 Task: Look for space in Gaomi, China from 1st August, 2023 to 5th August, 2023 for 3 adults, 1 child in price range Rs.13000 to Rs.20000. Place can be entire place with 2 bedrooms having 3 beds and 2 bathrooms. Property type can be flatguest house, hotel. Booking option can be shelf check-in. Required host language is Chinese (Simplified).
Action: Mouse moved to (390, 116)
Screenshot: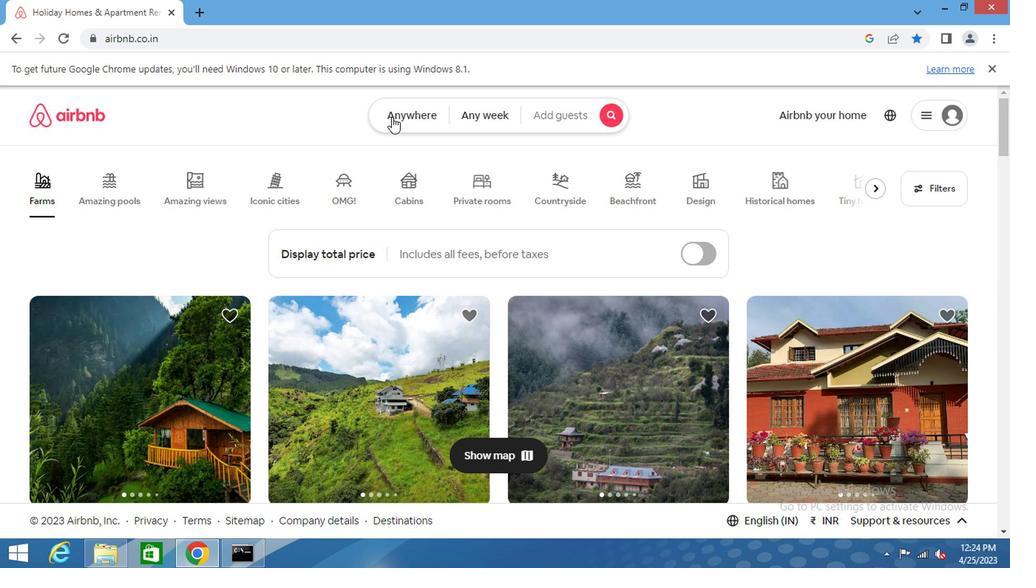 
Action: Mouse pressed left at (390, 116)
Screenshot: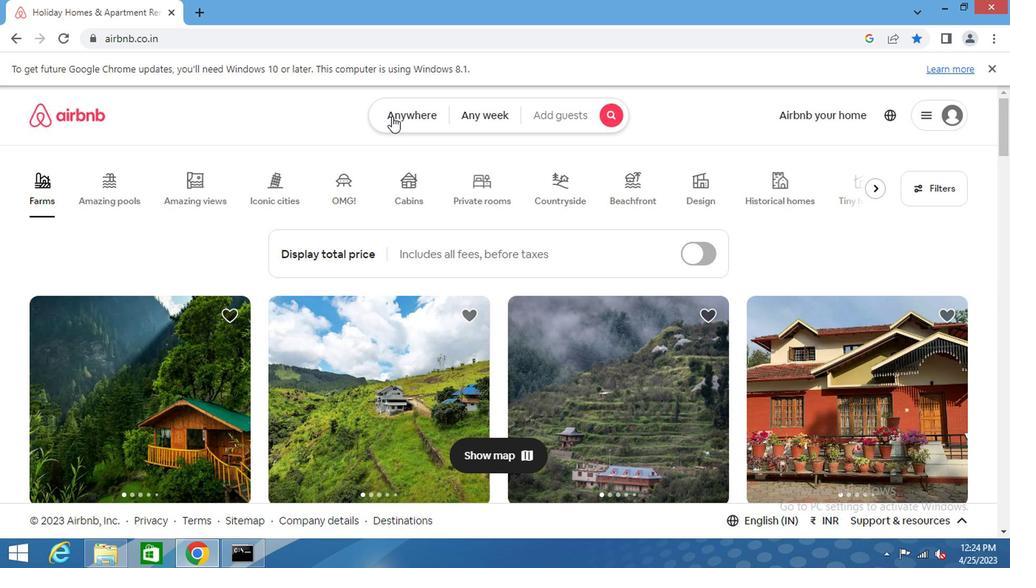 
Action: Mouse moved to (288, 182)
Screenshot: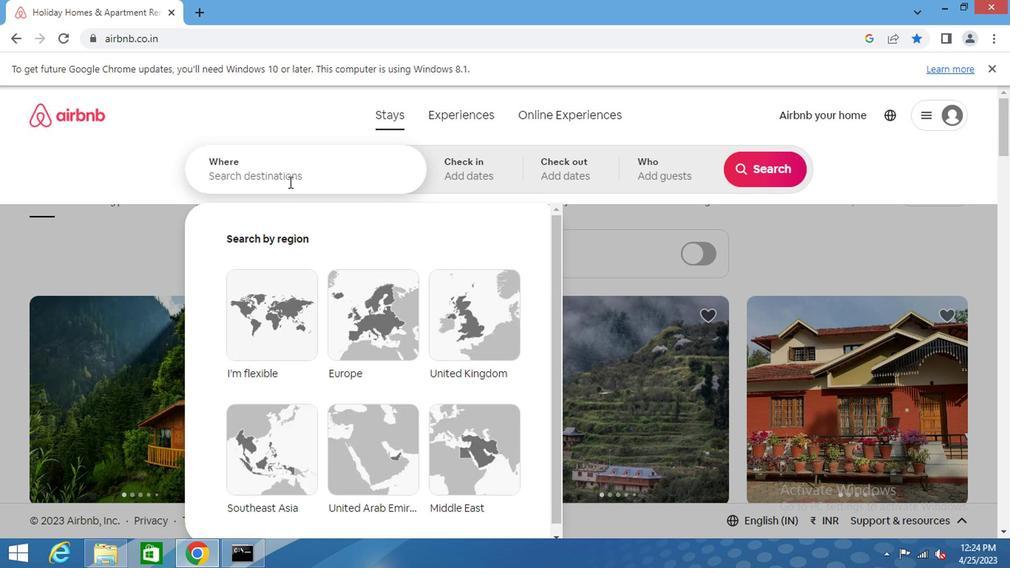 
Action: Mouse pressed left at (288, 182)
Screenshot: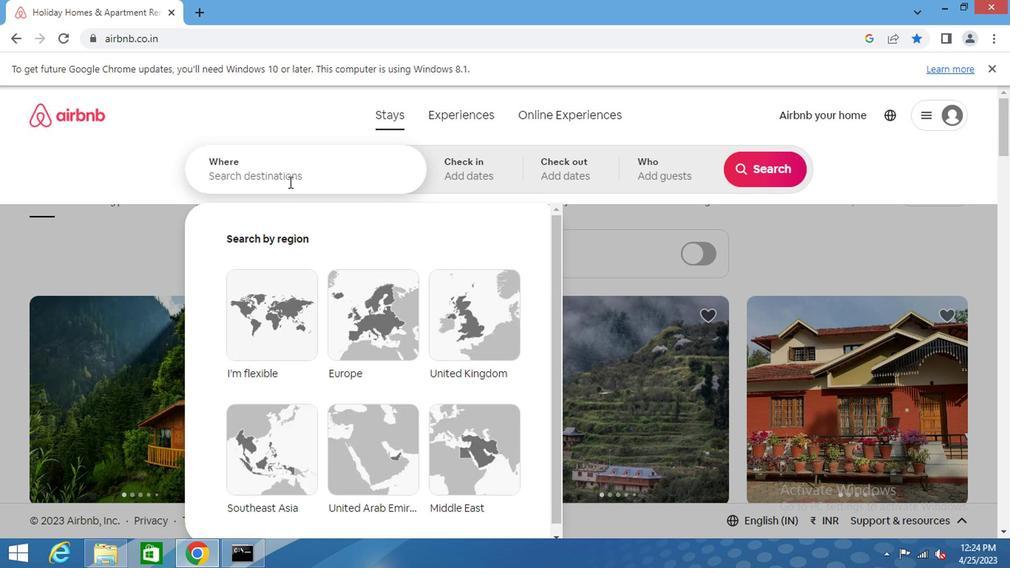 
Action: Mouse moved to (289, 182)
Screenshot: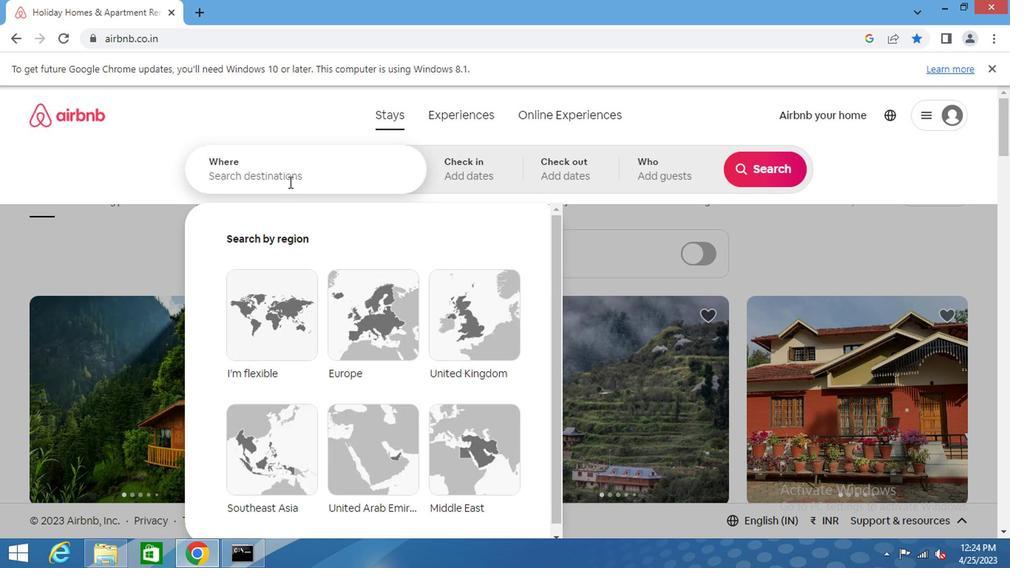 
Action: Key pressed gaomi<Key.space>china<Key.enter>
Screenshot: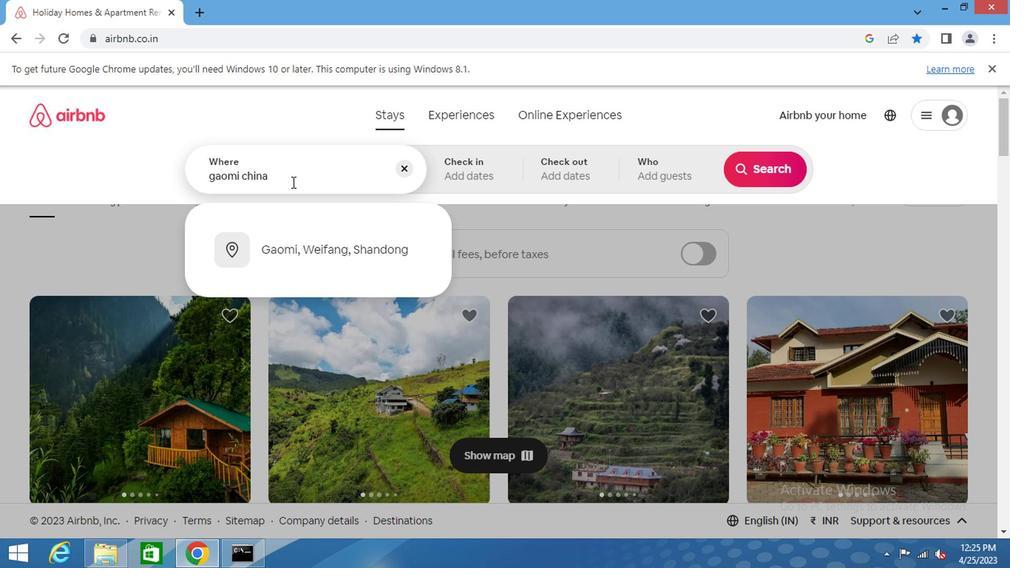 
Action: Mouse moved to (763, 283)
Screenshot: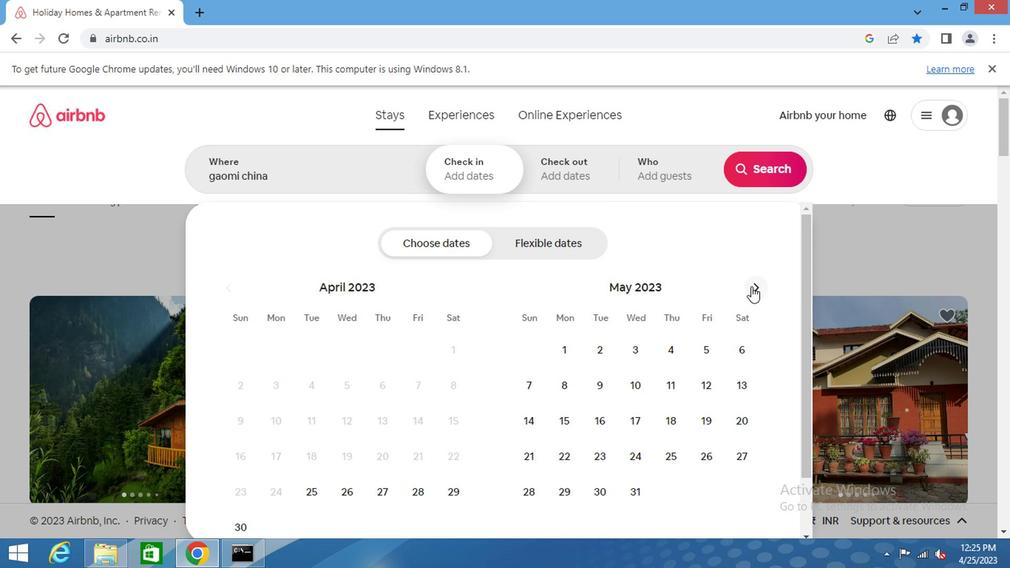 
Action: Mouse pressed left at (763, 283)
Screenshot: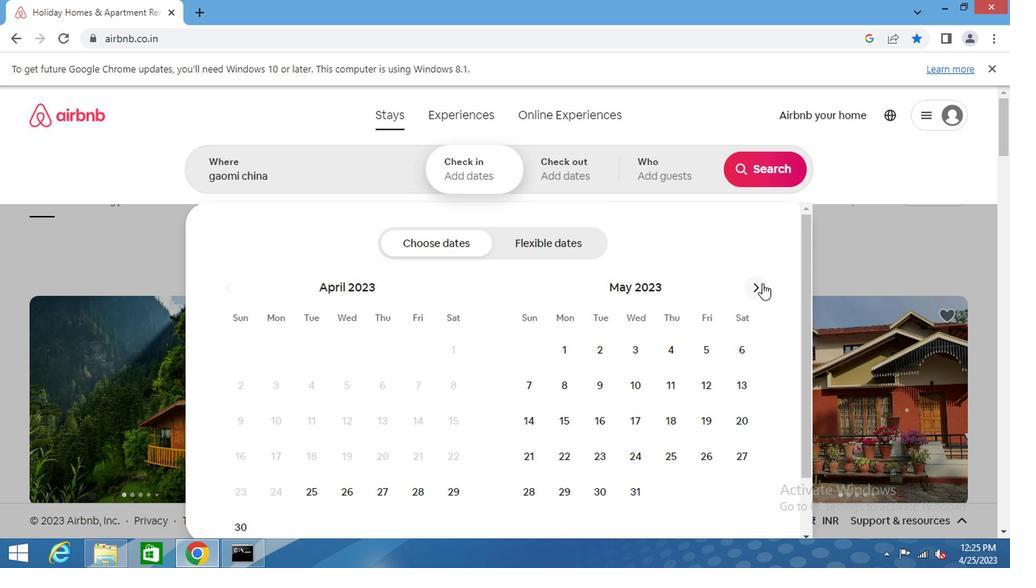 
Action: Mouse moved to (759, 284)
Screenshot: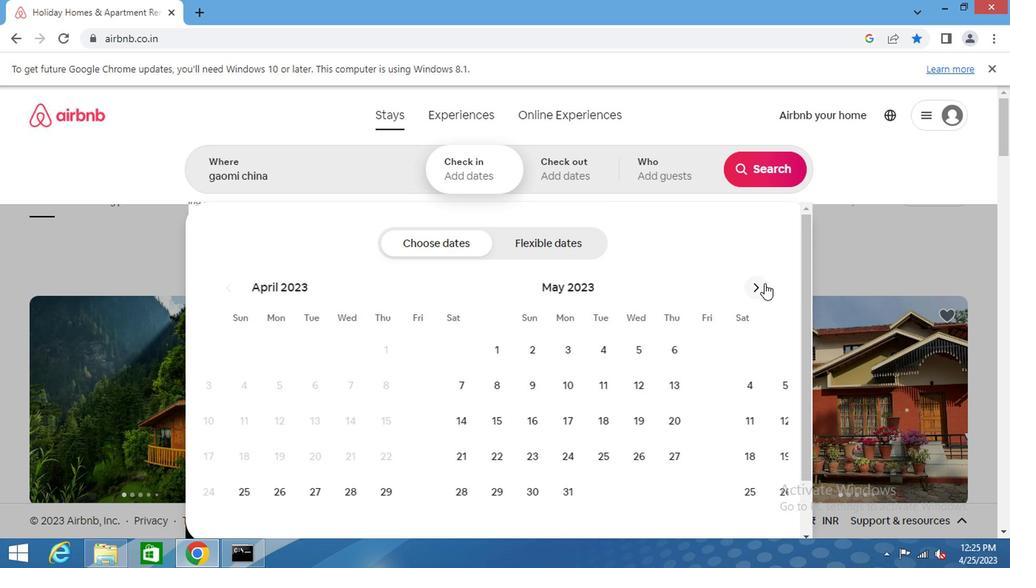 
Action: Mouse pressed left at (759, 284)
Screenshot: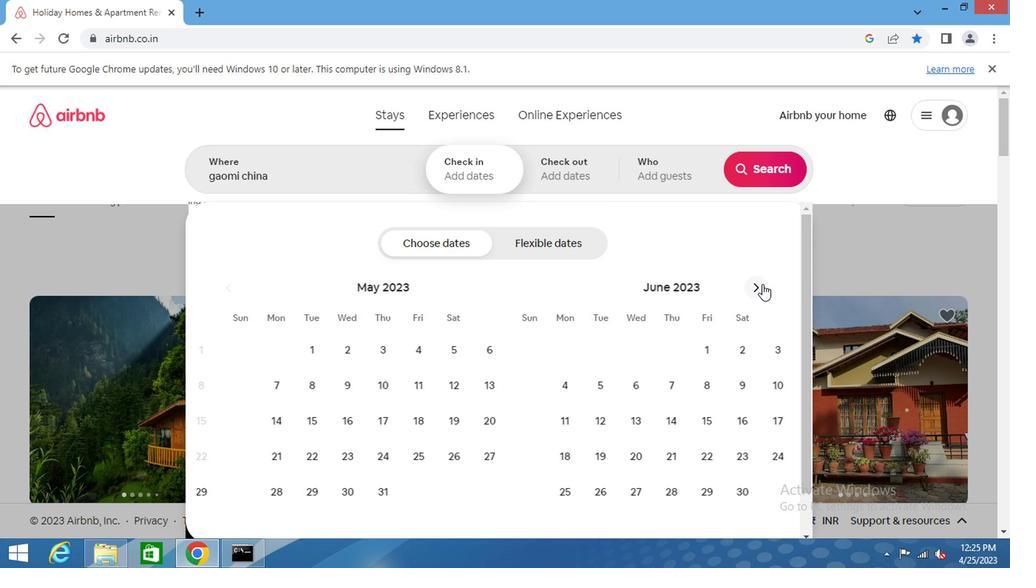 
Action: Mouse moved to (755, 284)
Screenshot: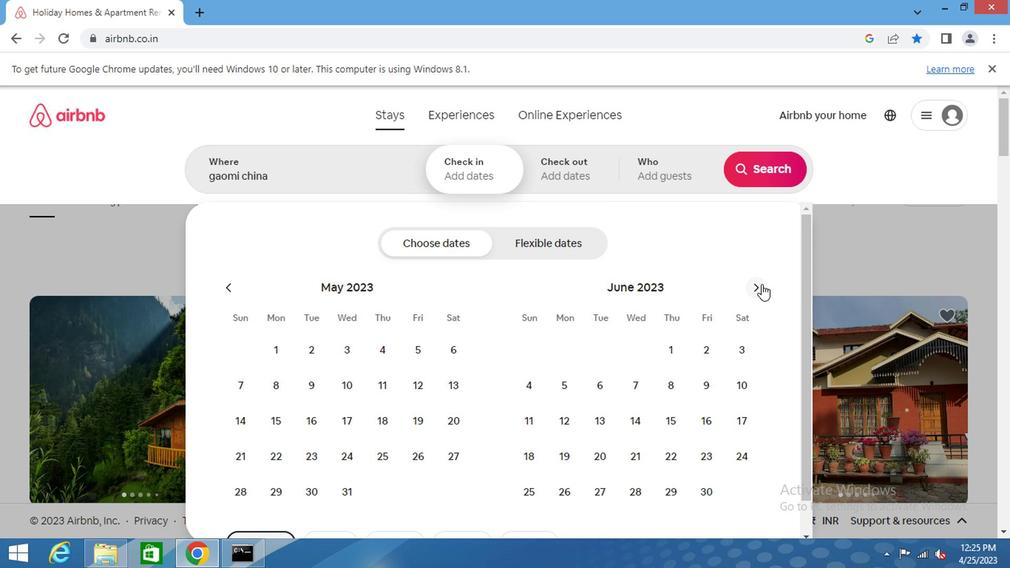 
Action: Mouse pressed left at (755, 284)
Screenshot: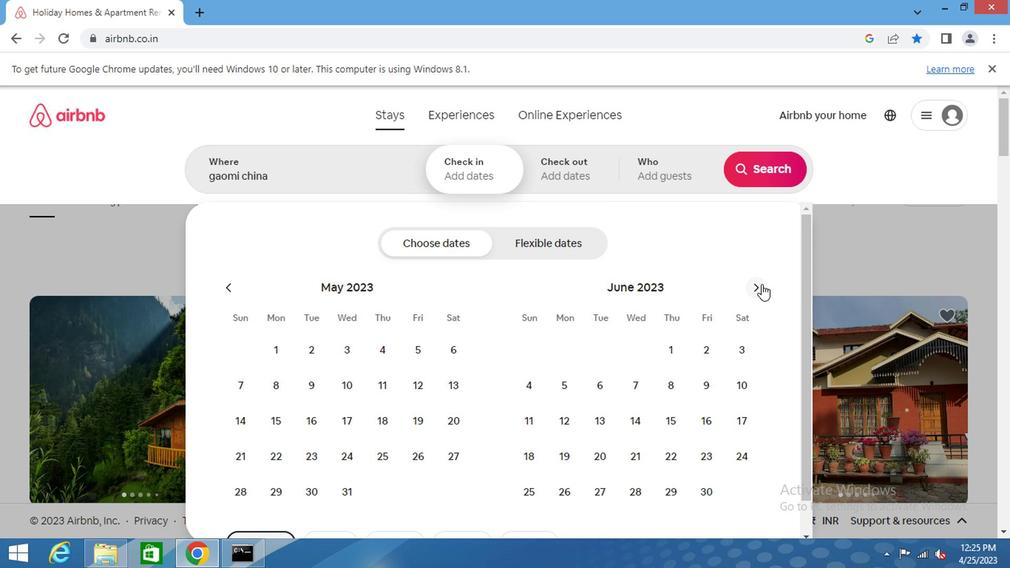 
Action: Mouse moved to (591, 354)
Screenshot: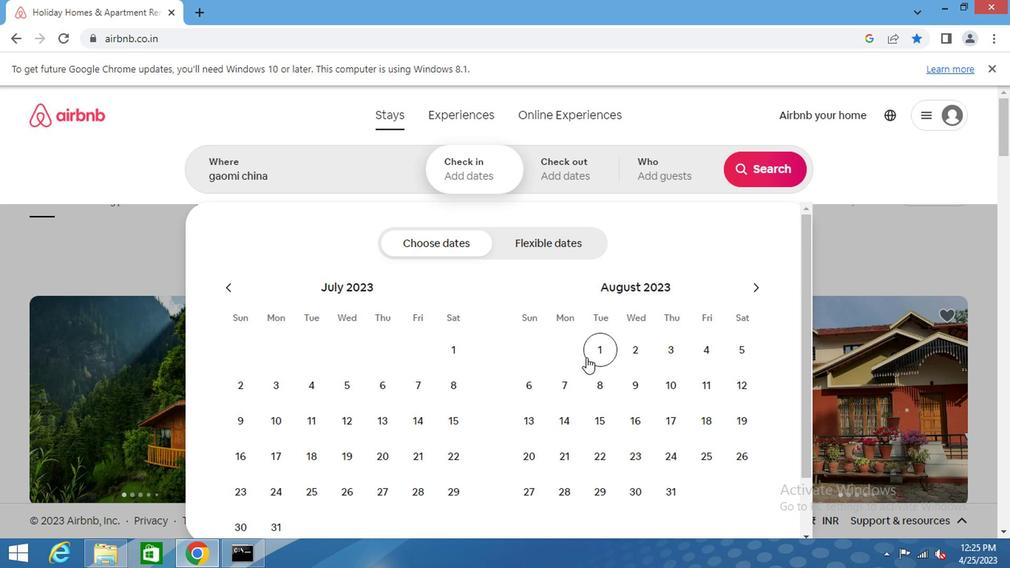 
Action: Mouse pressed left at (591, 354)
Screenshot: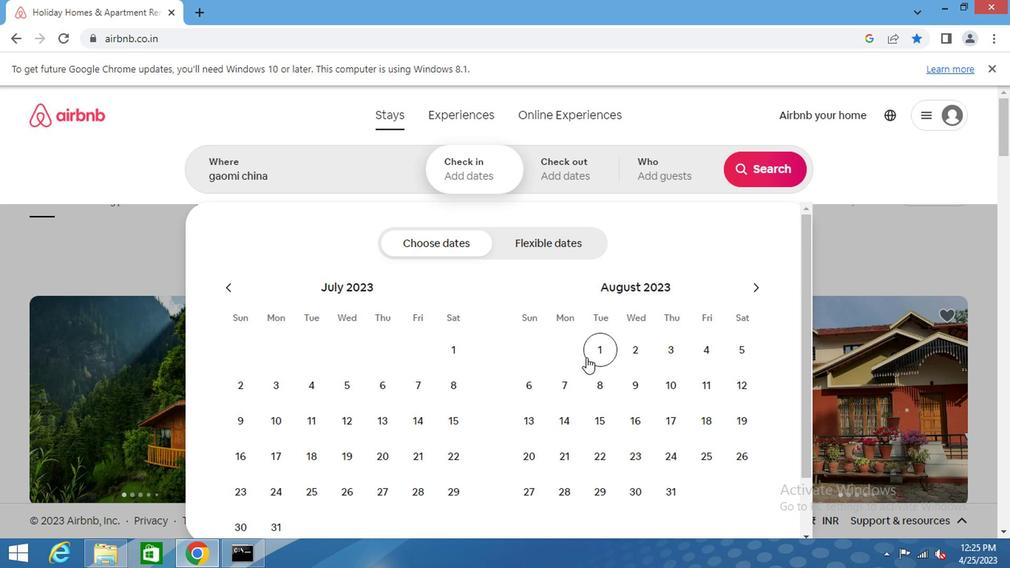 
Action: Mouse moved to (740, 346)
Screenshot: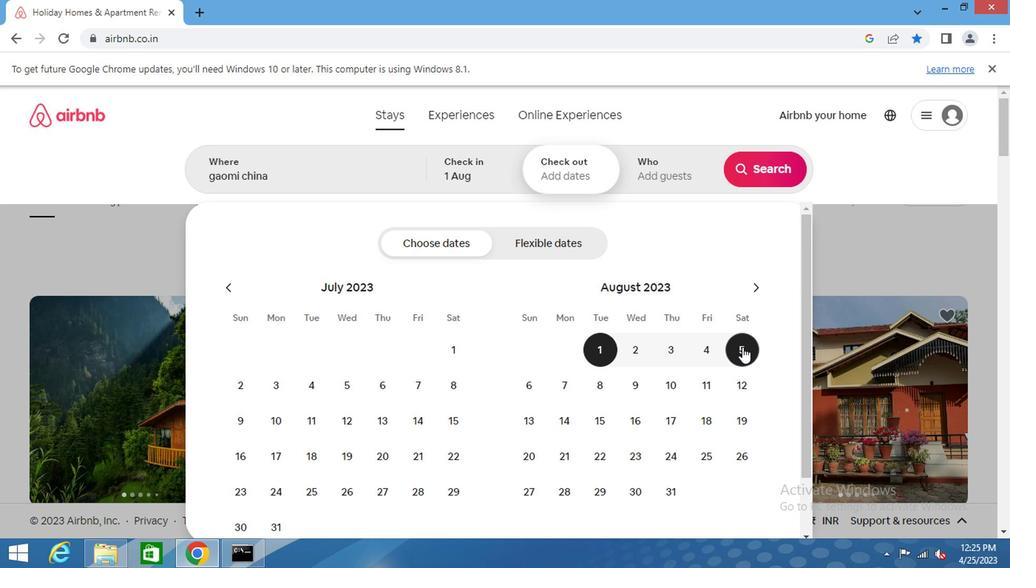 
Action: Mouse pressed left at (740, 346)
Screenshot: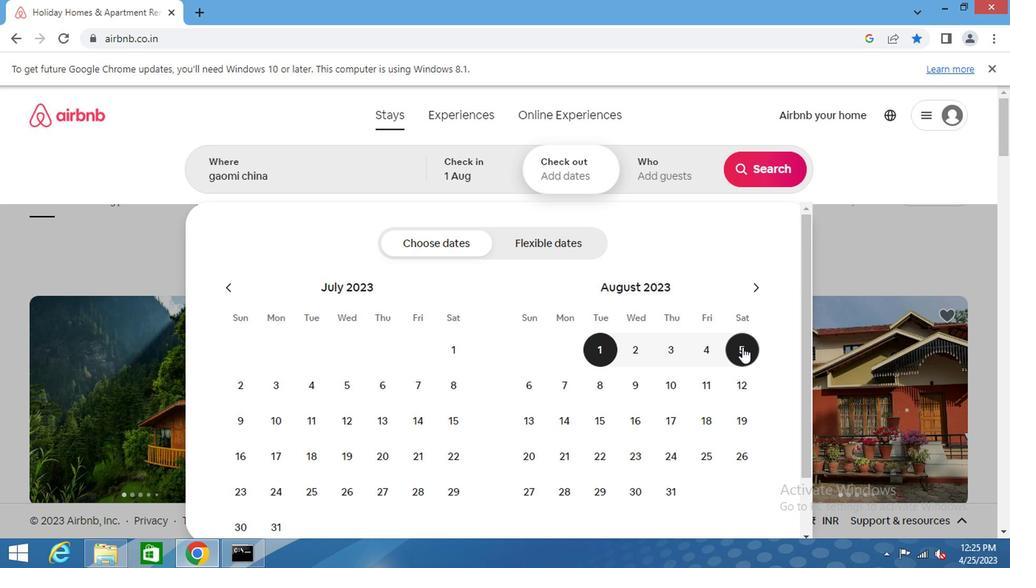 
Action: Mouse moved to (681, 183)
Screenshot: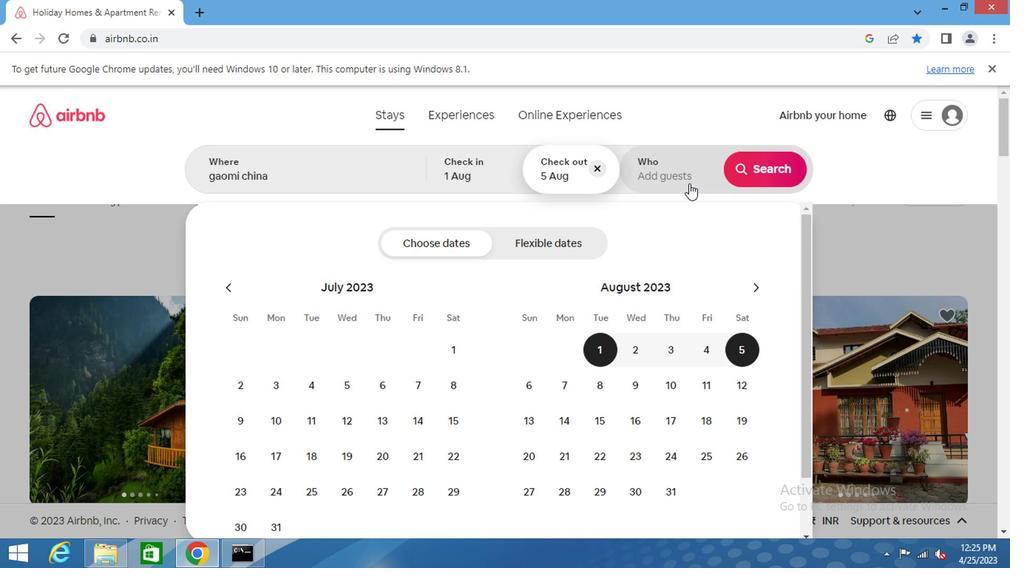 
Action: Mouse pressed left at (681, 183)
Screenshot: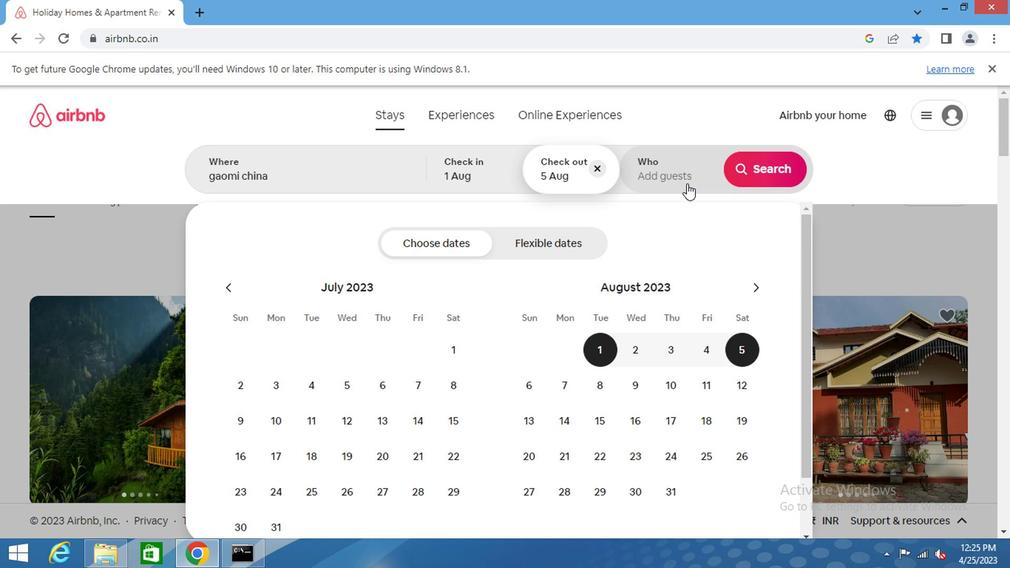 
Action: Mouse moved to (764, 244)
Screenshot: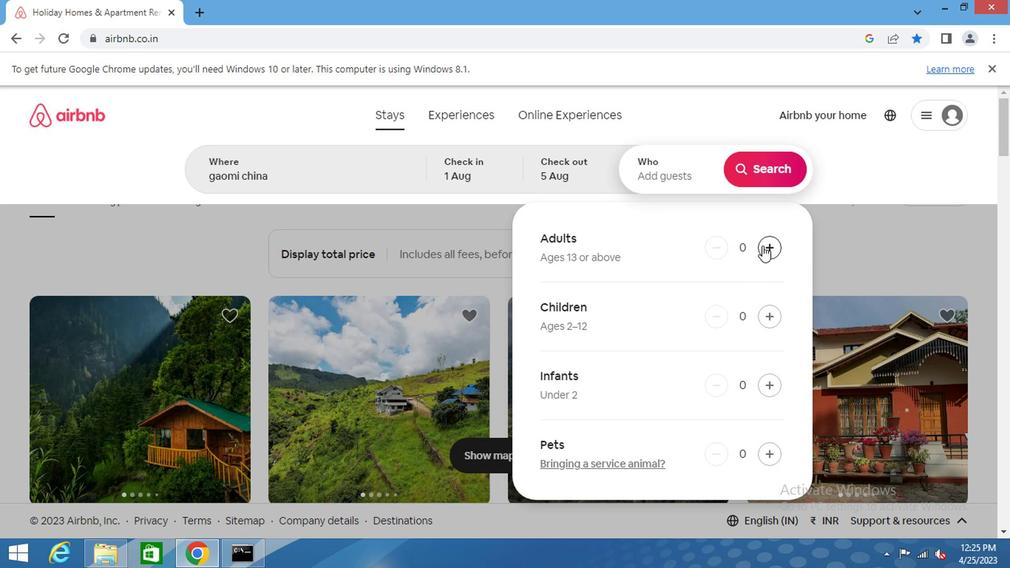 
Action: Mouse pressed left at (764, 244)
Screenshot: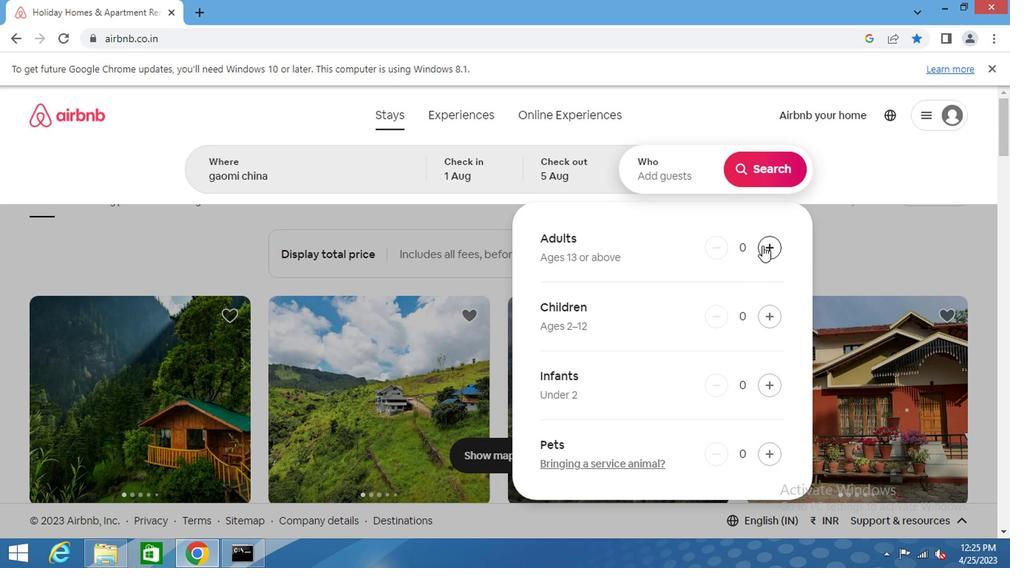 
Action: Mouse pressed left at (764, 244)
Screenshot: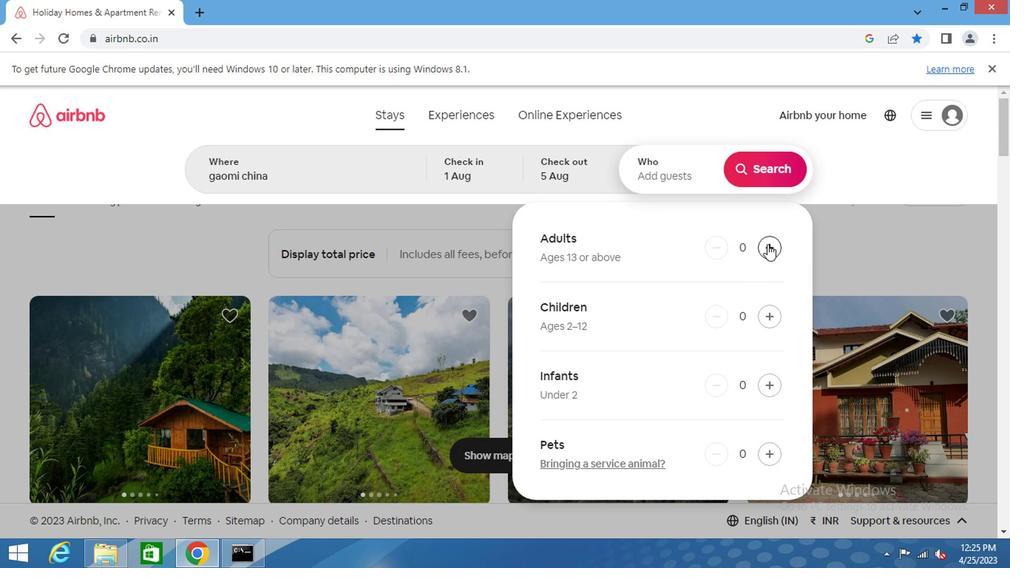 
Action: Mouse pressed left at (764, 244)
Screenshot: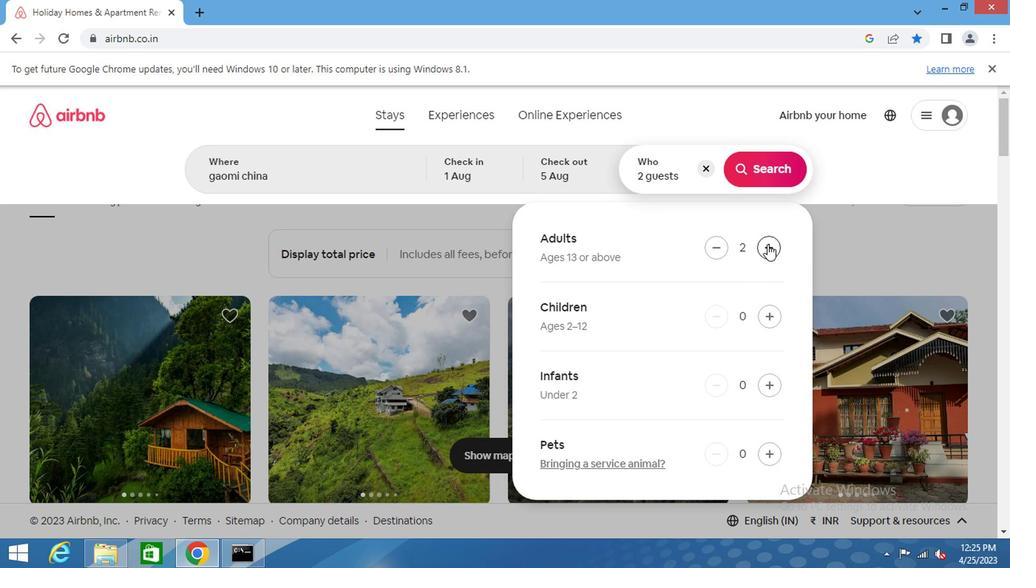 
Action: Mouse moved to (768, 314)
Screenshot: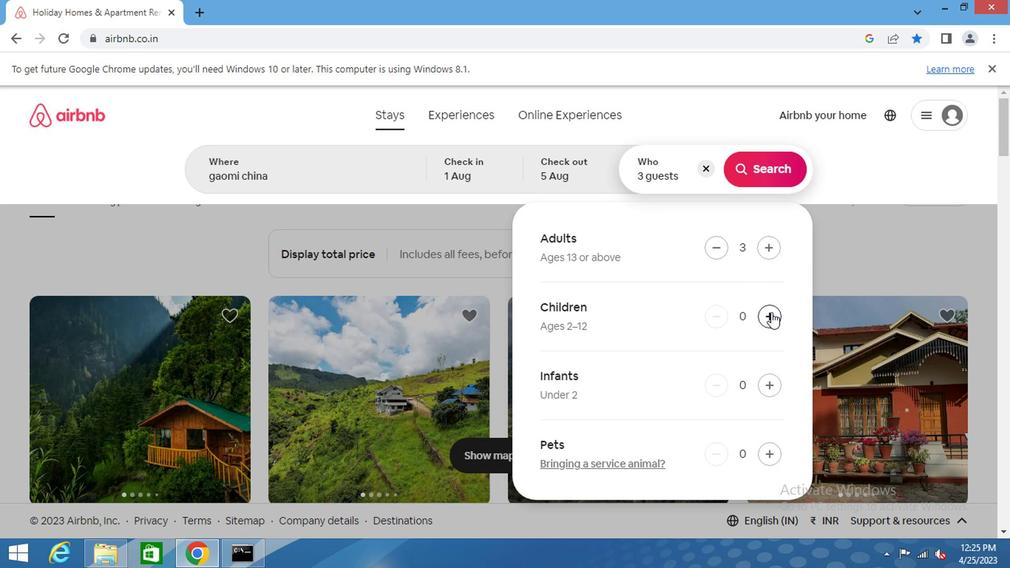 
Action: Mouse pressed left at (768, 314)
Screenshot: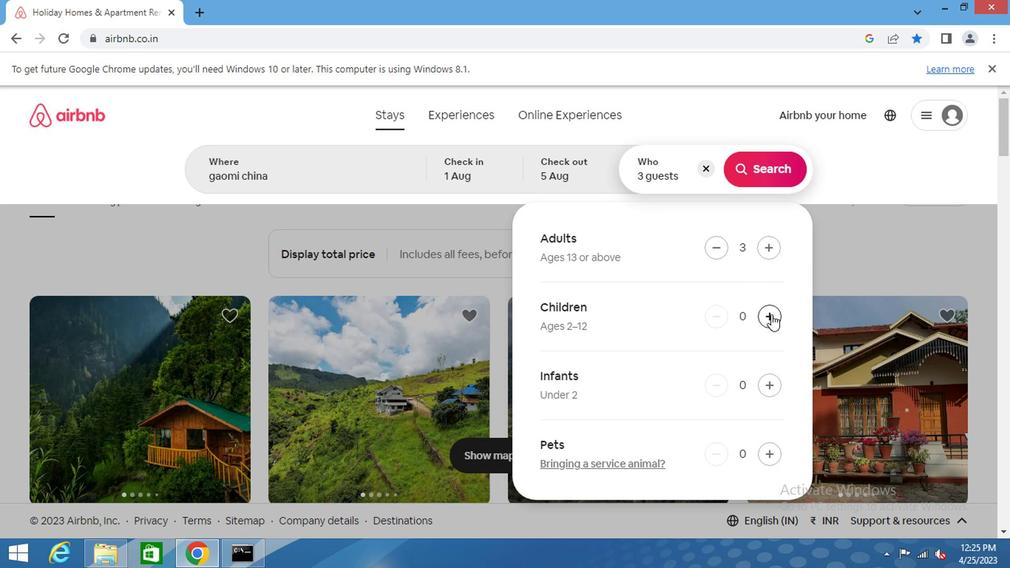 
Action: Mouse moved to (741, 179)
Screenshot: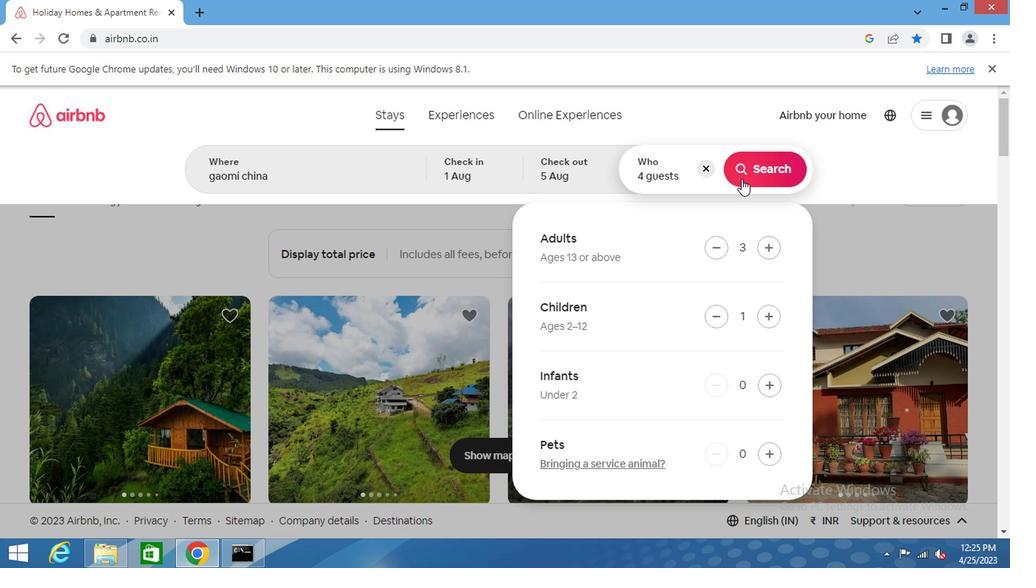 
Action: Mouse pressed left at (741, 179)
Screenshot: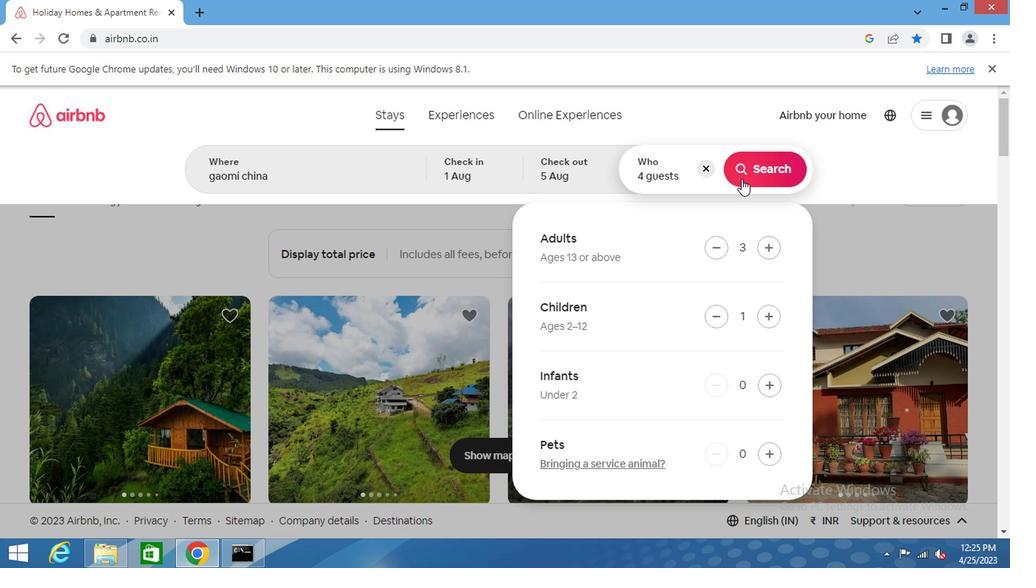 
Action: Mouse moved to (940, 172)
Screenshot: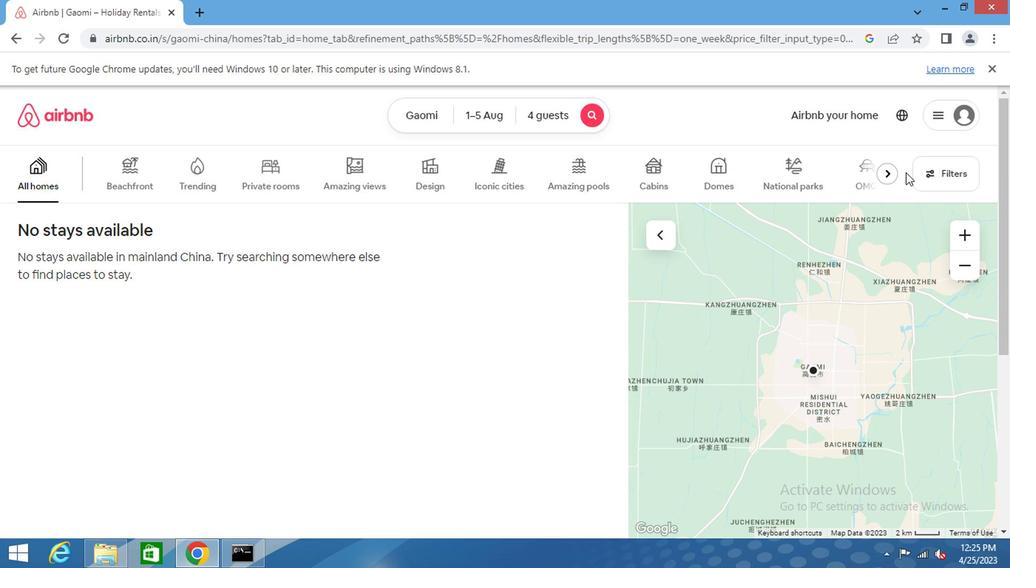 
Action: Mouse pressed left at (940, 172)
Screenshot: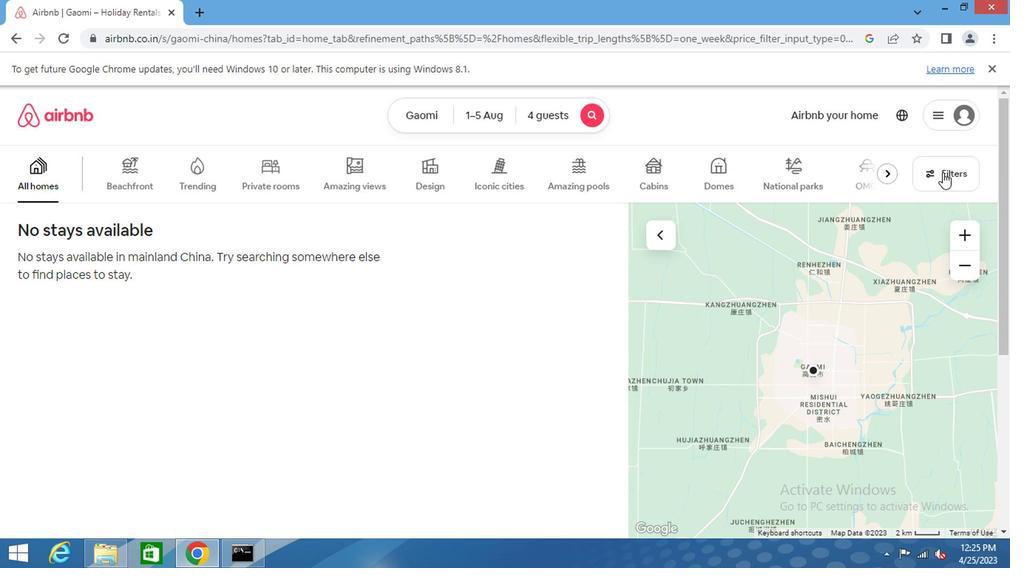 
Action: Mouse moved to (361, 271)
Screenshot: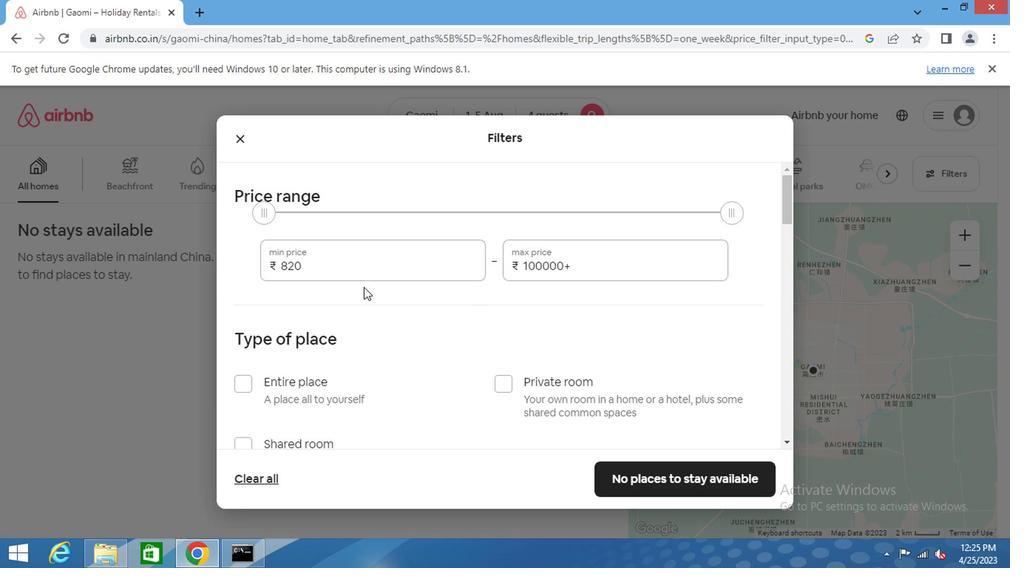 
Action: Mouse pressed left at (361, 271)
Screenshot: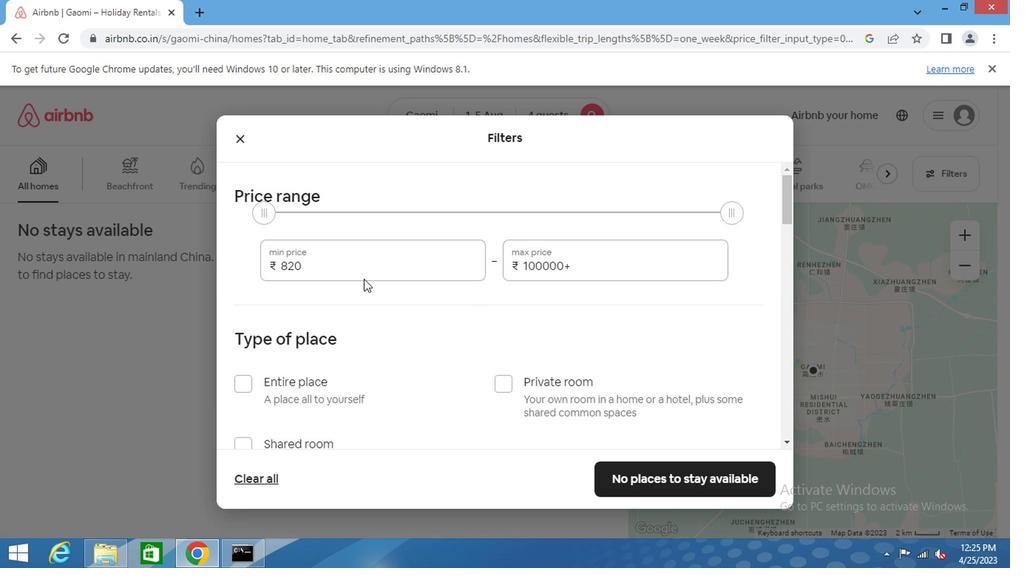 
Action: Mouse pressed left at (361, 271)
Screenshot: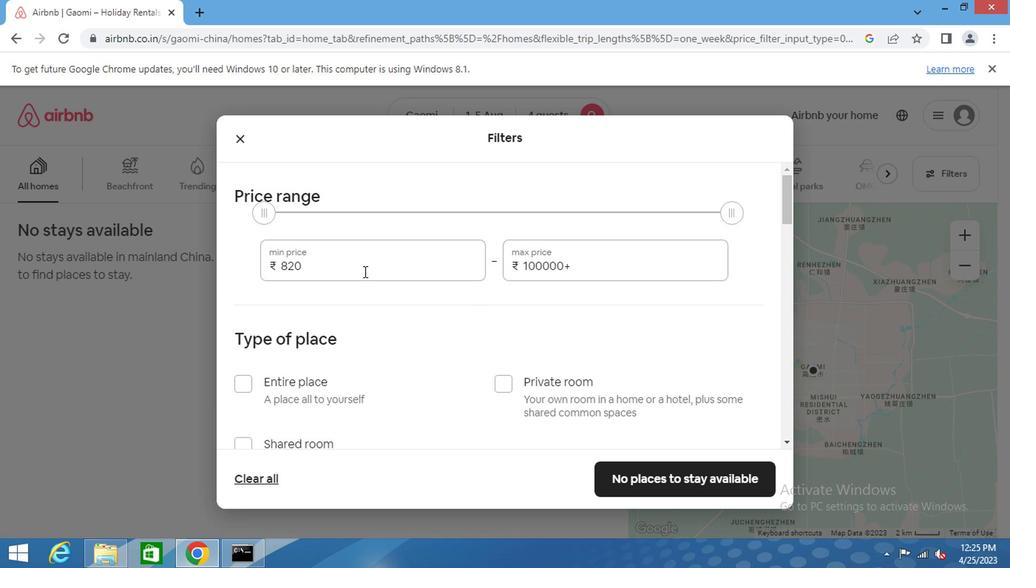 
Action: Key pressed 13000<Key.tab>20000
Screenshot: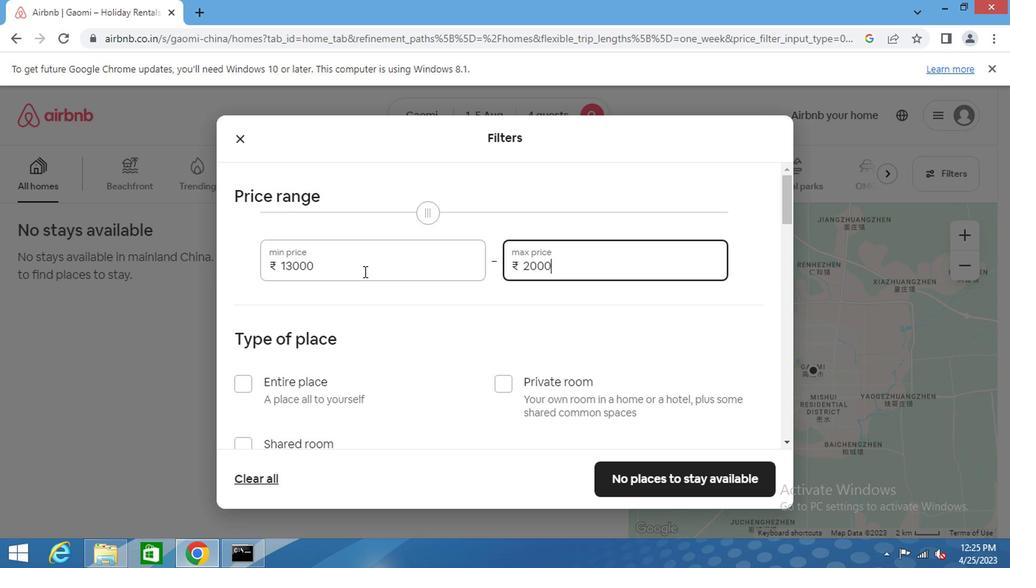 
Action: Mouse moved to (263, 389)
Screenshot: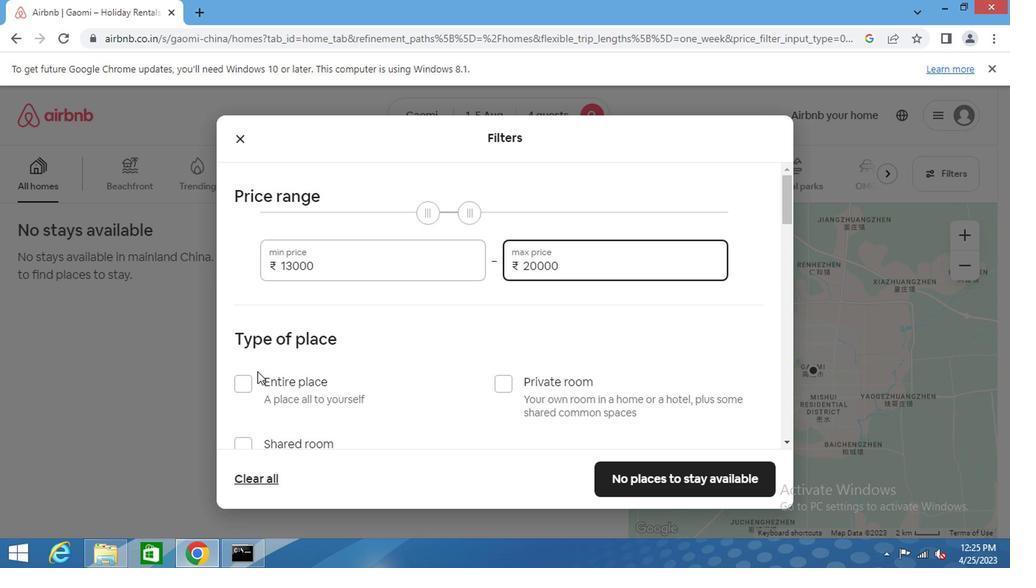 
Action: Mouse pressed left at (263, 389)
Screenshot: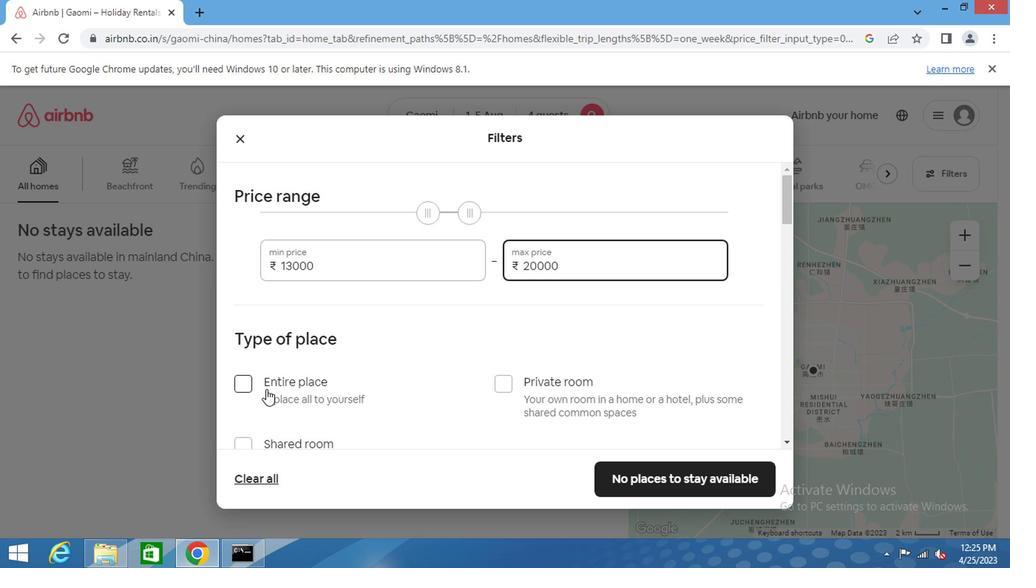 
Action: Mouse moved to (350, 349)
Screenshot: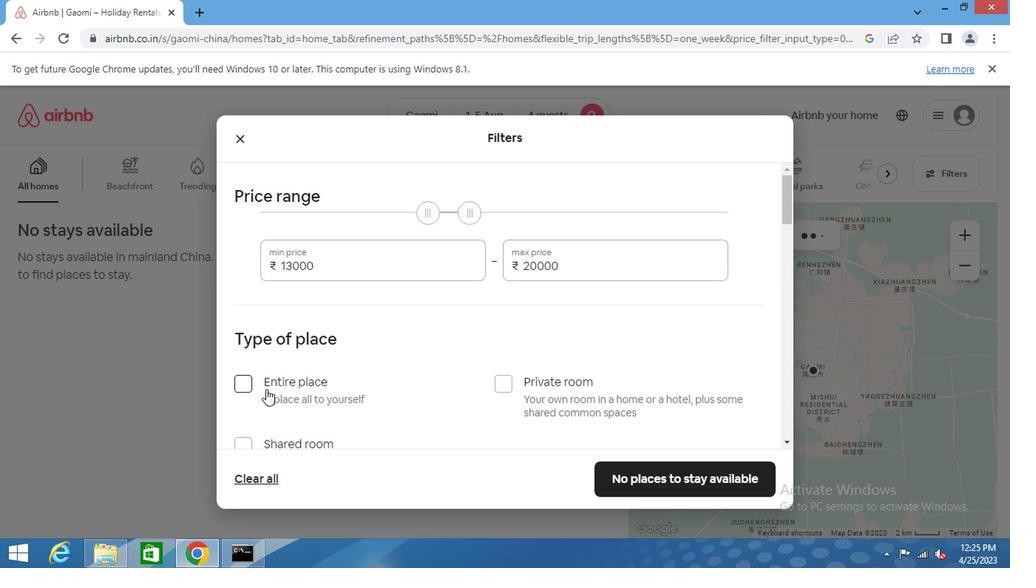 
Action: Mouse scrolled (350, 348) with delta (0, 0)
Screenshot: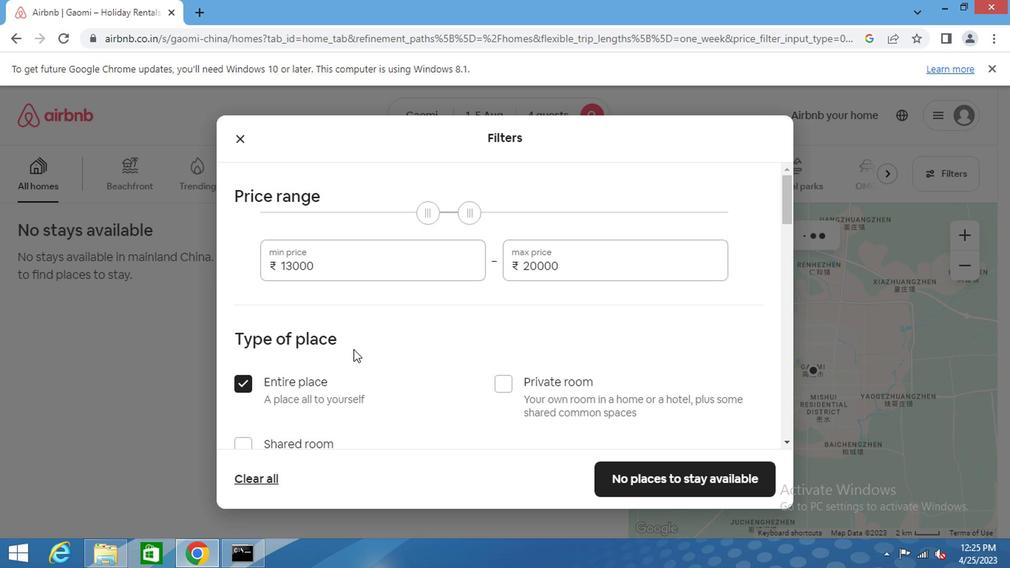 
Action: Mouse scrolled (350, 348) with delta (0, 0)
Screenshot: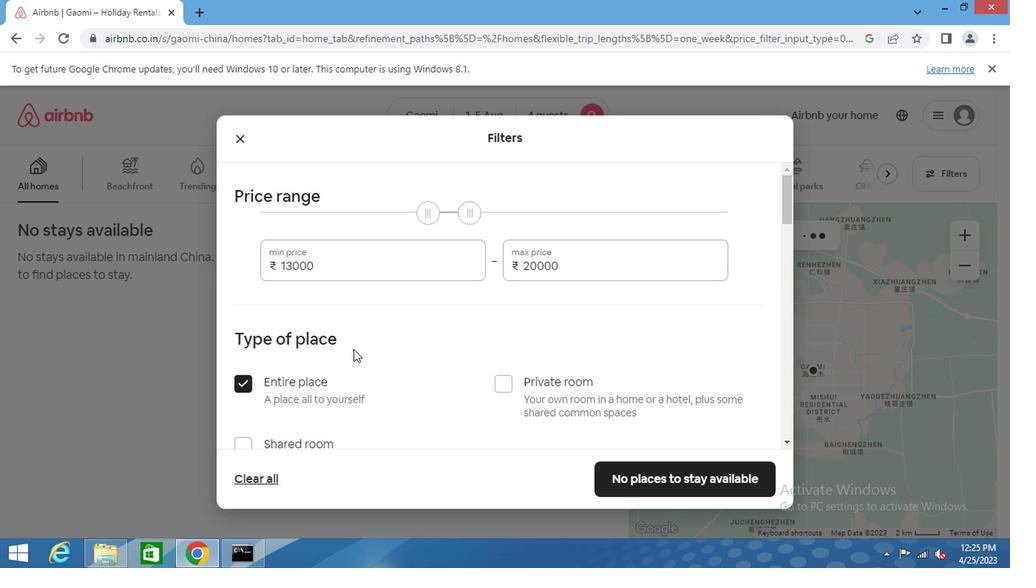 
Action: Mouse scrolled (350, 348) with delta (0, 0)
Screenshot: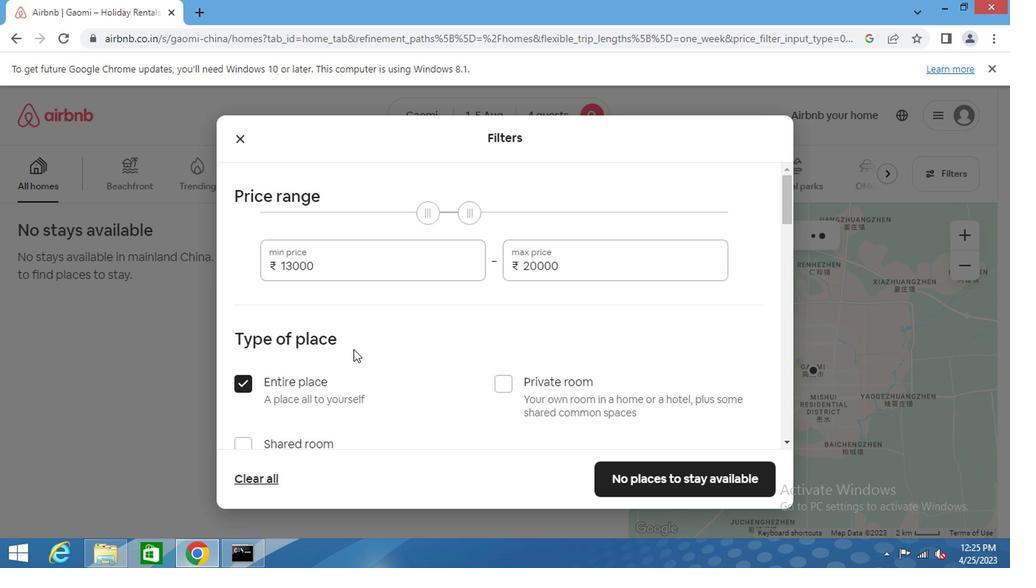 
Action: Mouse scrolled (350, 348) with delta (0, 0)
Screenshot: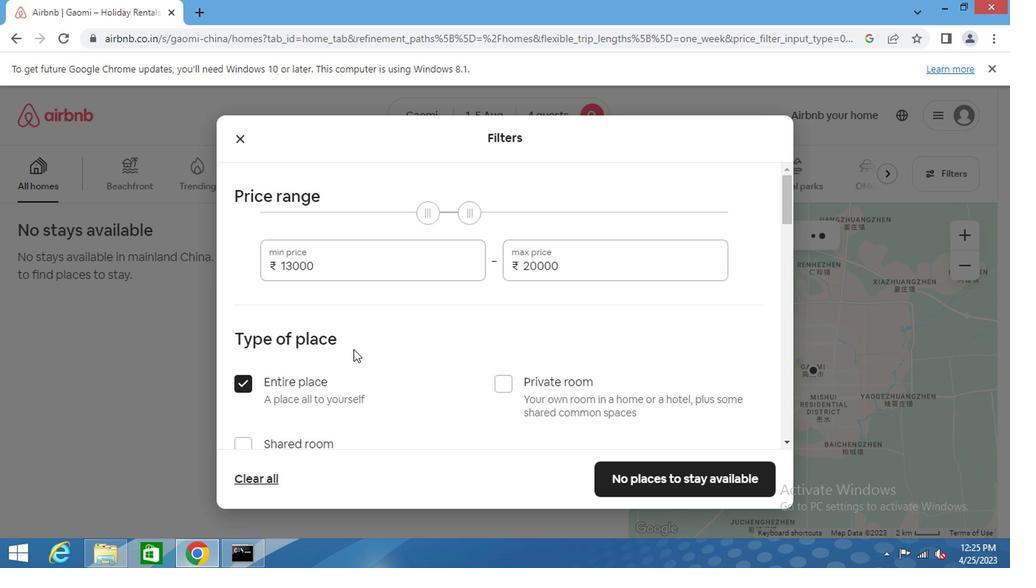 
Action: Mouse moved to (366, 332)
Screenshot: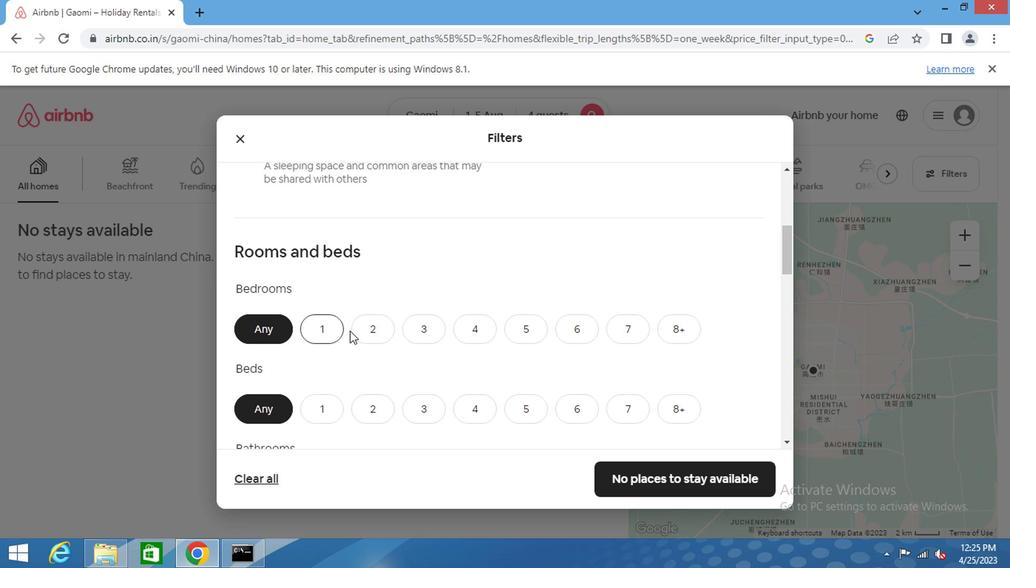 
Action: Mouse pressed left at (366, 332)
Screenshot: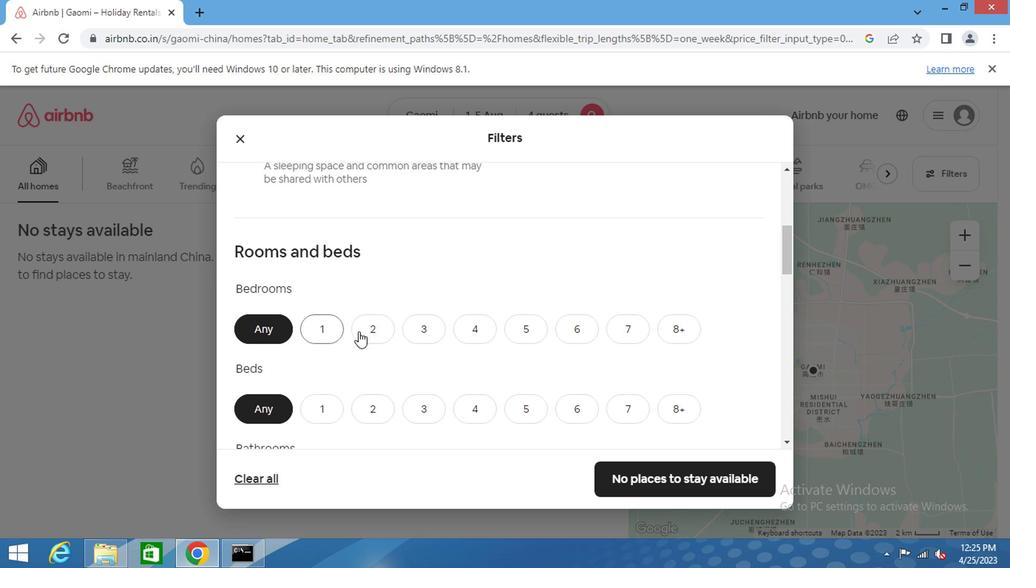 
Action: Mouse moved to (421, 413)
Screenshot: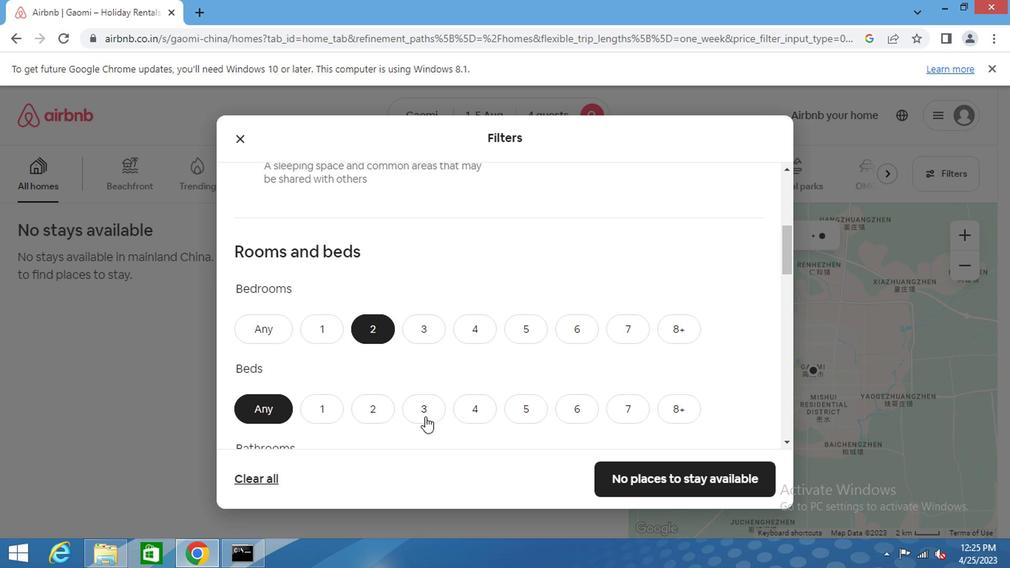 
Action: Mouse pressed left at (421, 413)
Screenshot: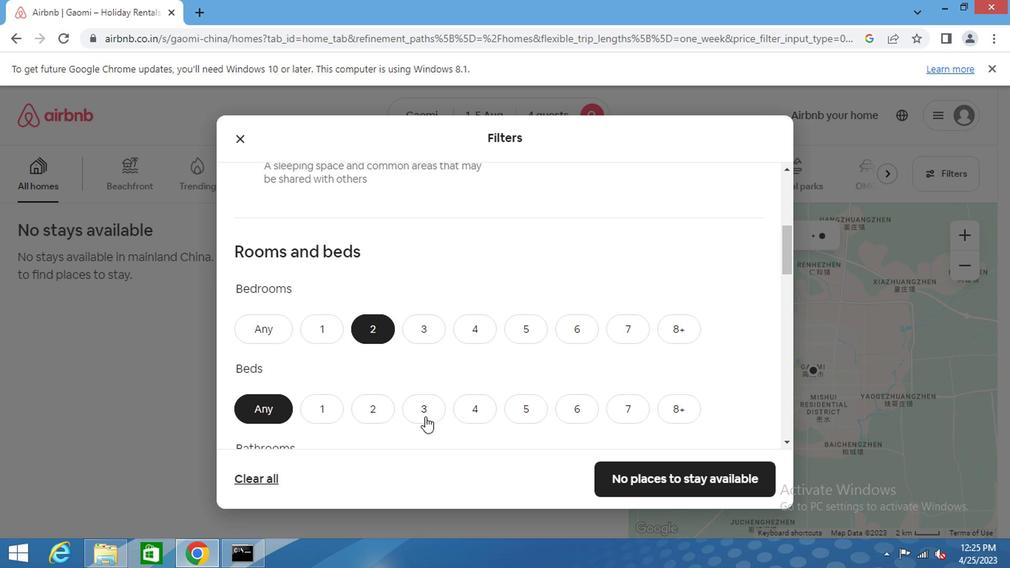 
Action: Mouse moved to (417, 384)
Screenshot: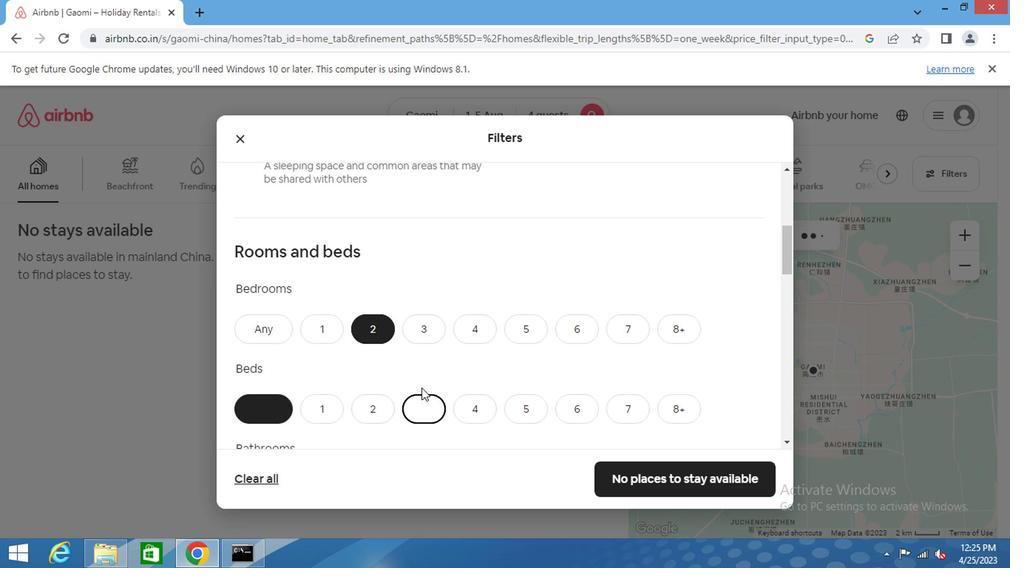 
Action: Mouse scrolled (417, 383) with delta (0, 0)
Screenshot: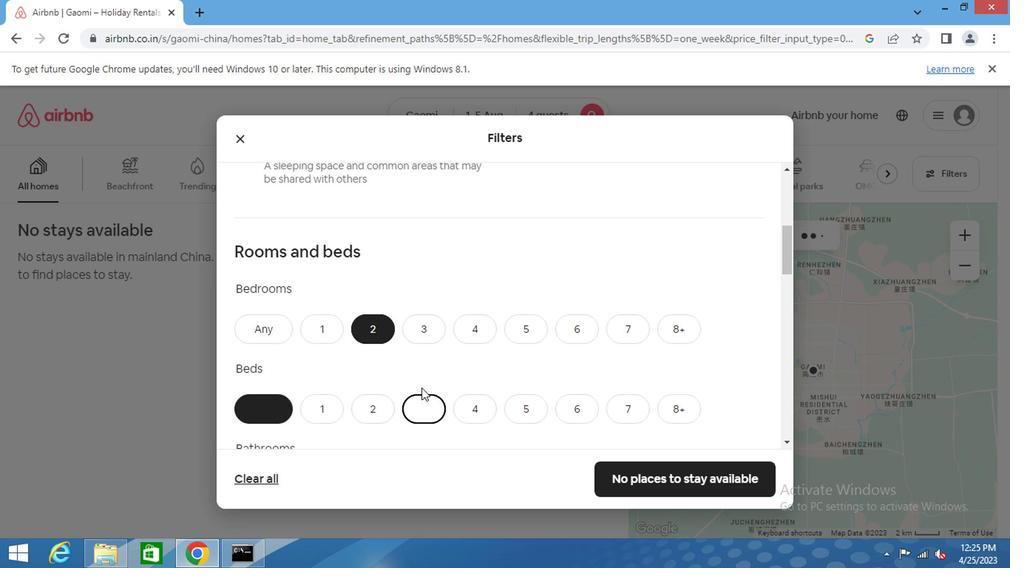 
Action: Mouse scrolled (417, 383) with delta (0, 0)
Screenshot: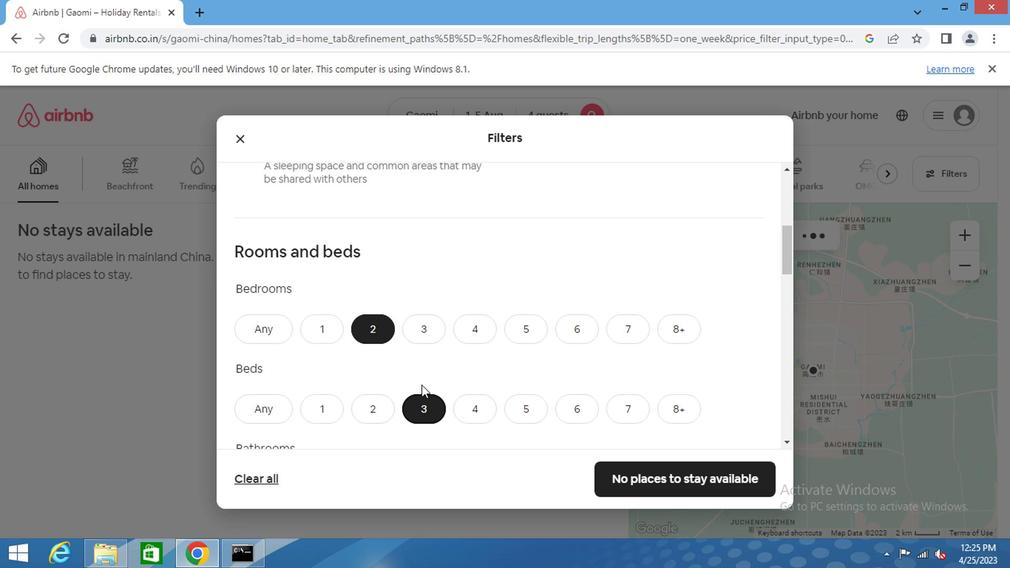 
Action: Mouse moved to (373, 337)
Screenshot: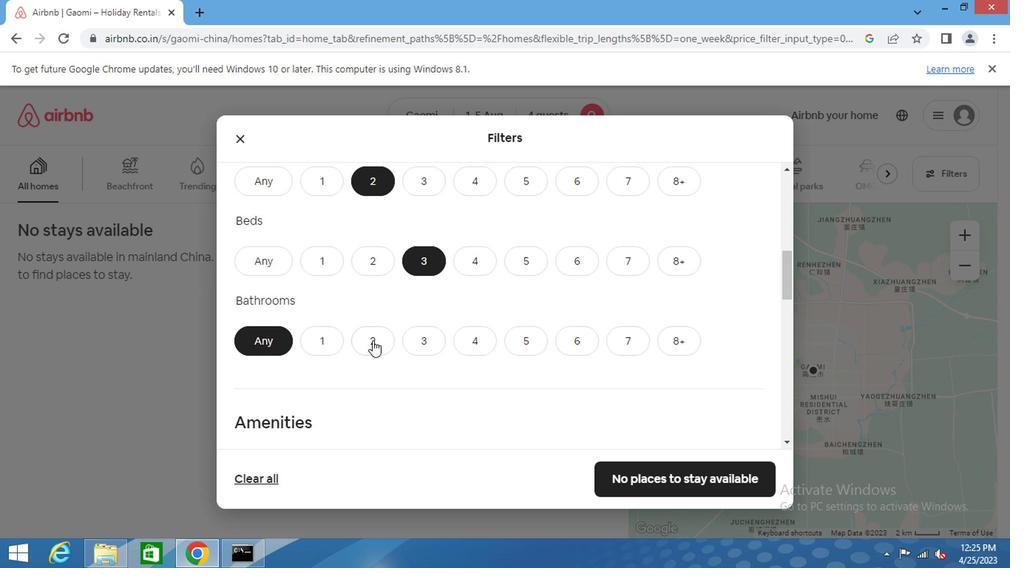 
Action: Mouse pressed left at (373, 337)
Screenshot: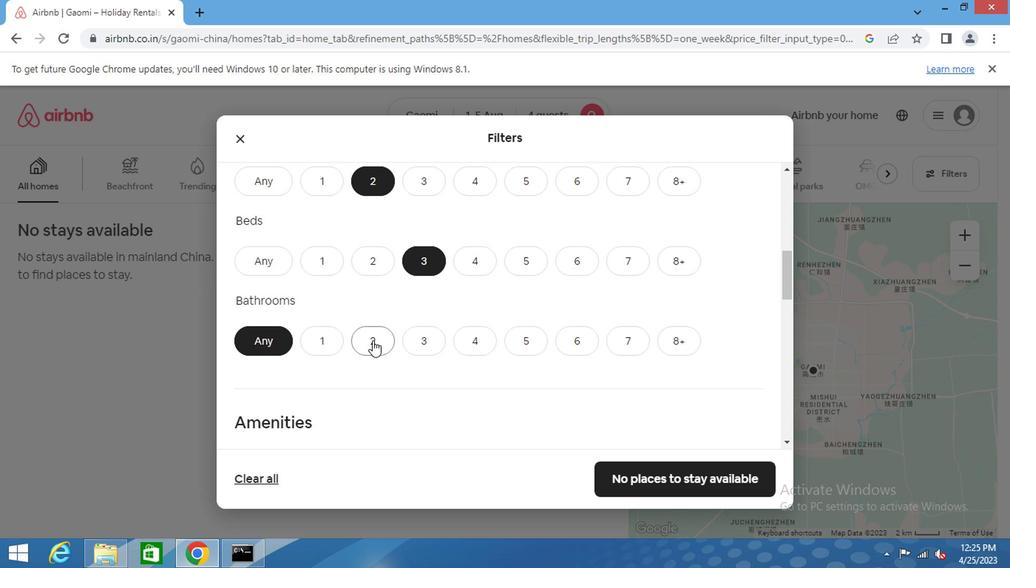 
Action: Mouse moved to (423, 378)
Screenshot: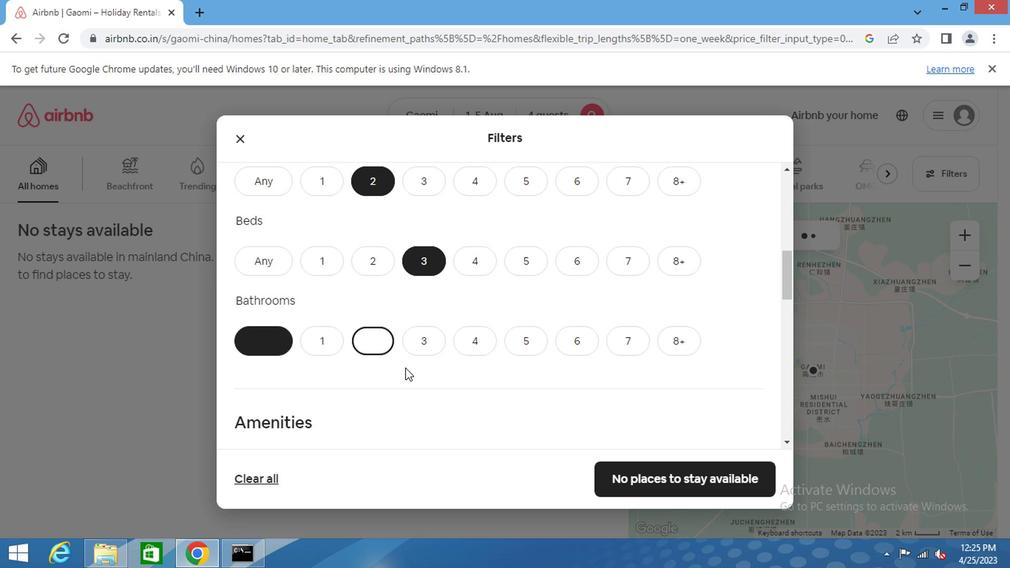 
Action: Mouse scrolled (423, 377) with delta (0, 0)
Screenshot: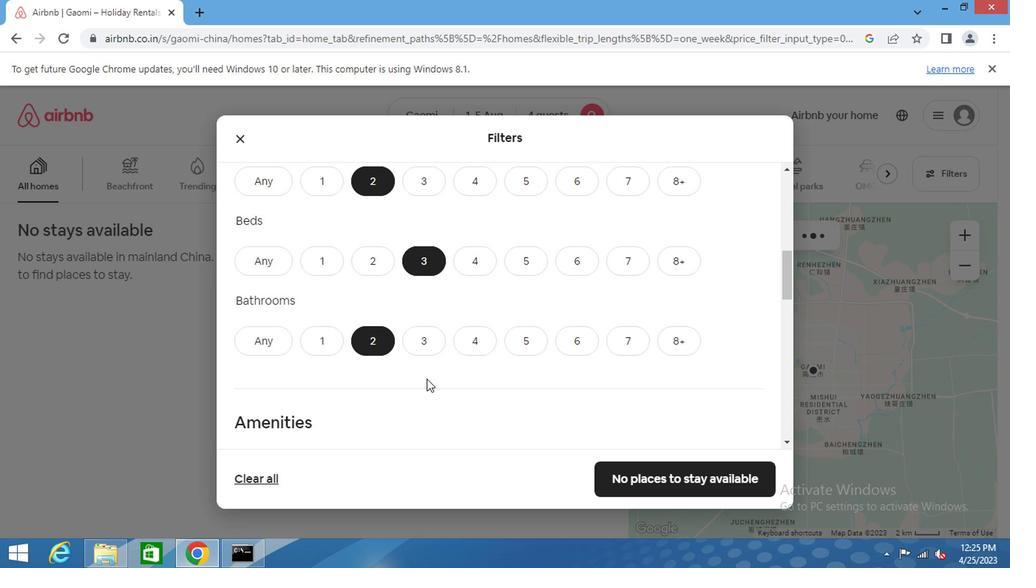 
Action: Mouse scrolled (423, 377) with delta (0, 0)
Screenshot: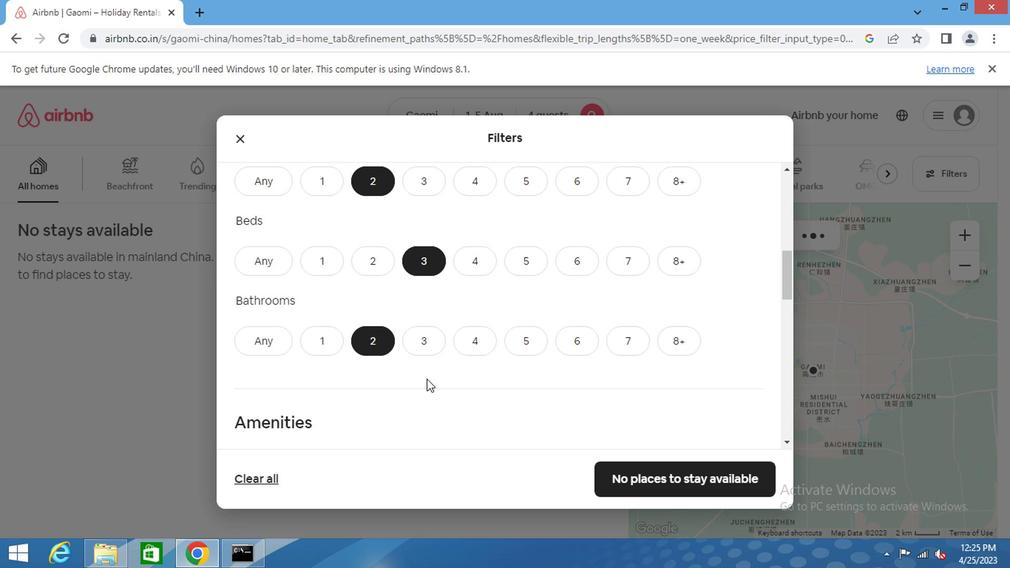 
Action: Mouse scrolled (423, 377) with delta (0, 0)
Screenshot: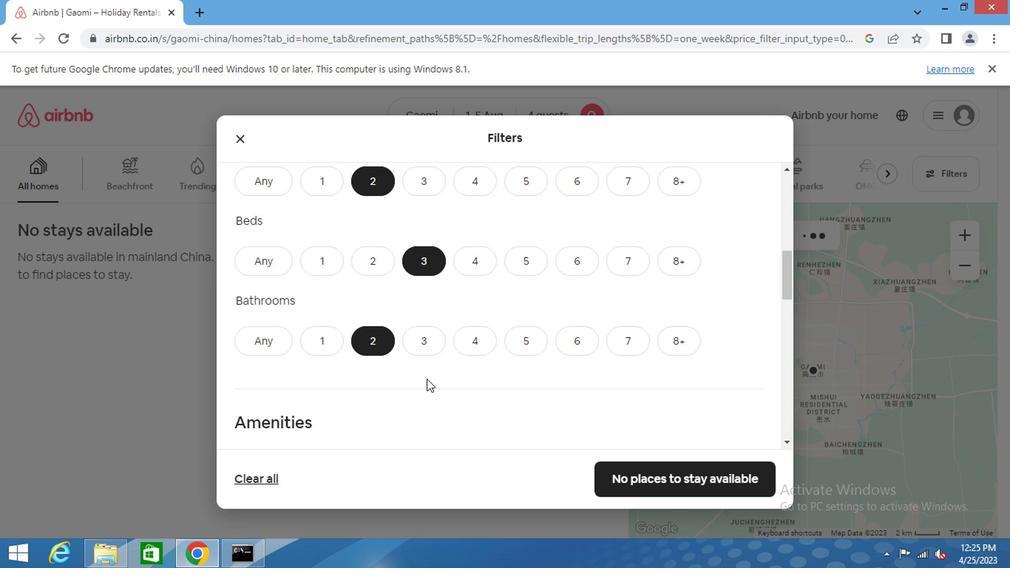 
Action: Mouse scrolled (423, 377) with delta (0, 0)
Screenshot: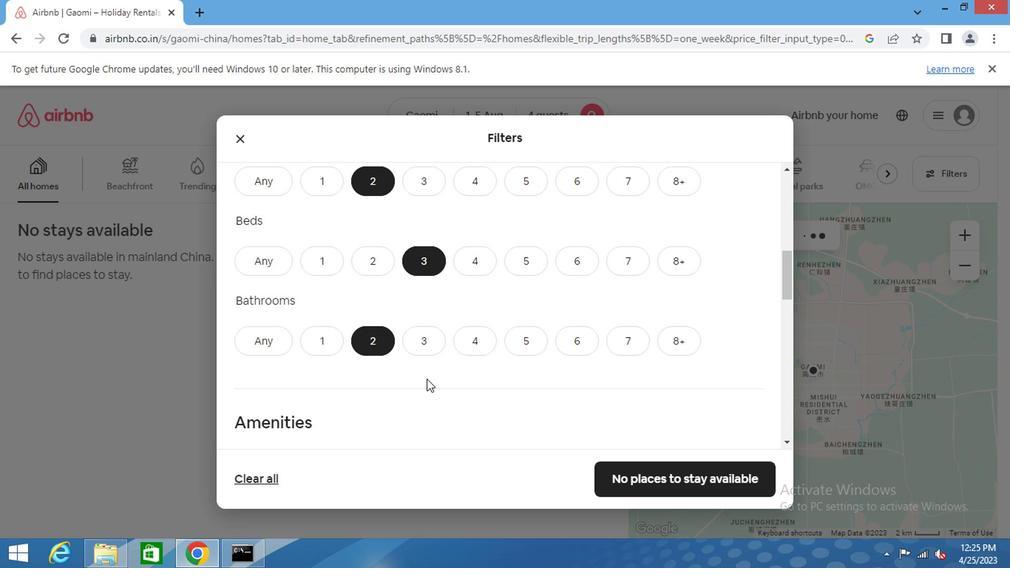 
Action: Mouse moved to (457, 322)
Screenshot: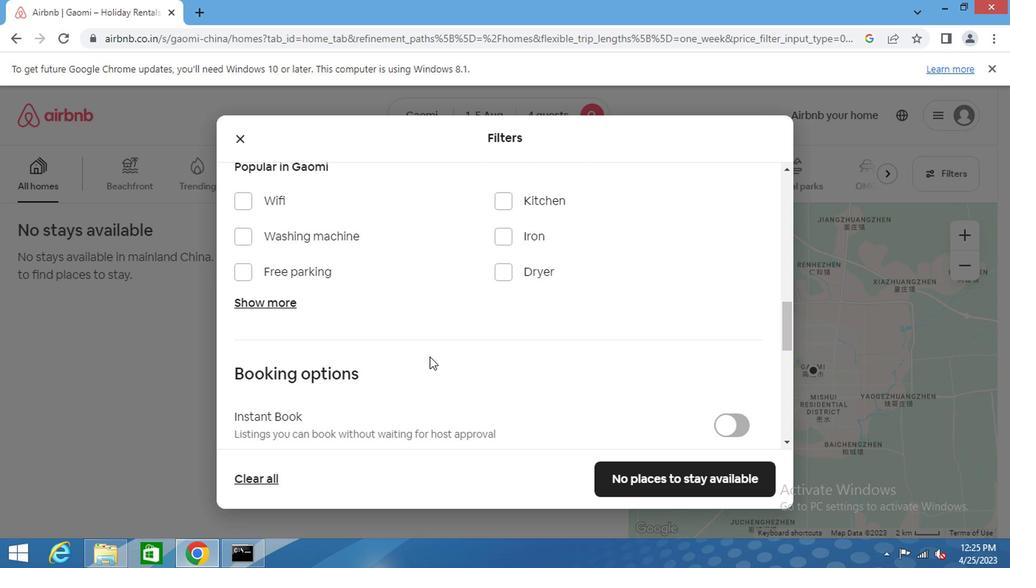 
Action: Mouse scrolled (457, 321) with delta (0, -1)
Screenshot: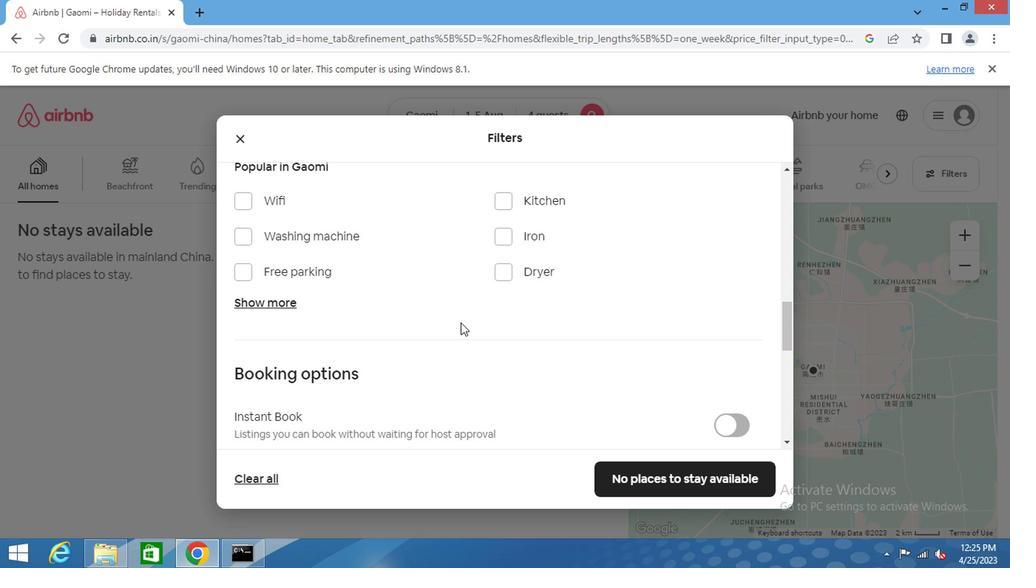 
Action: Mouse scrolled (457, 321) with delta (0, -1)
Screenshot: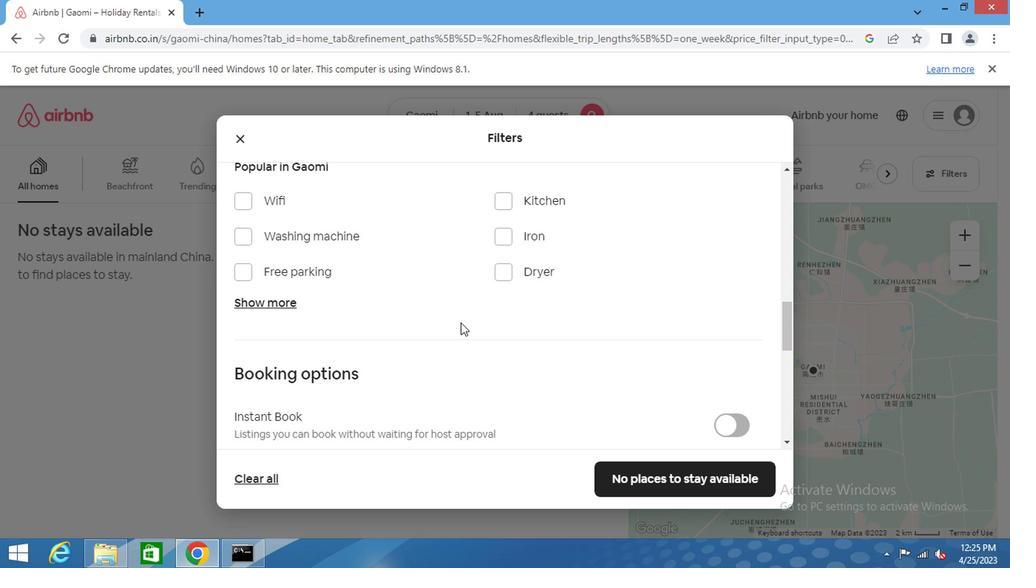 
Action: Mouse scrolled (457, 321) with delta (0, -1)
Screenshot: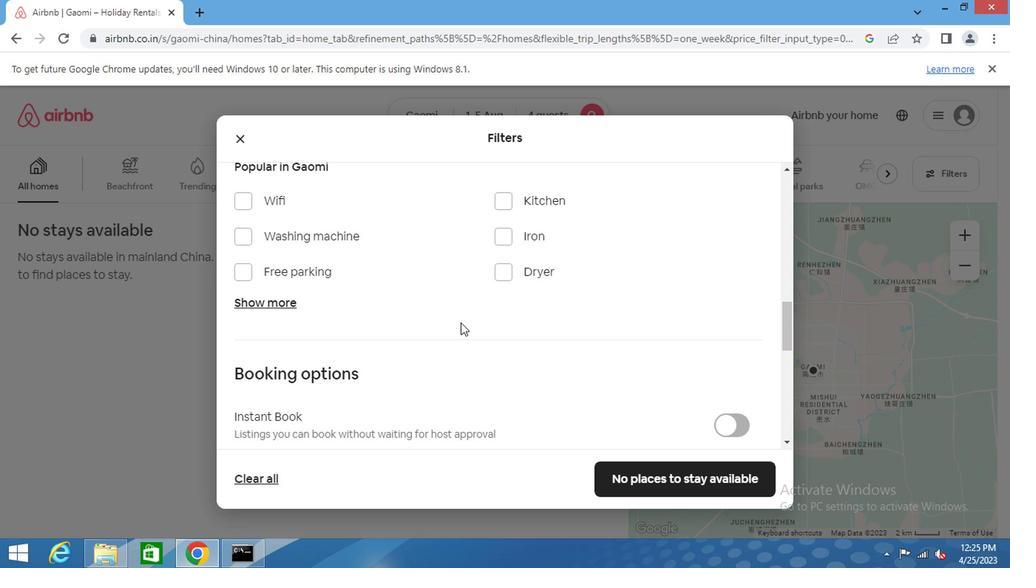 
Action: Mouse scrolled (457, 321) with delta (0, -1)
Screenshot: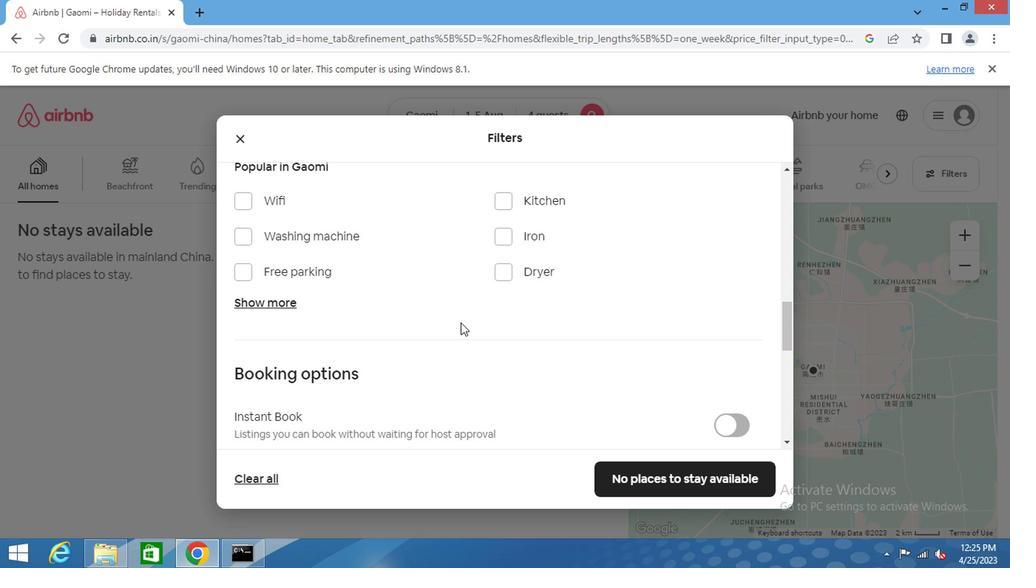 
Action: Mouse moved to (723, 181)
Screenshot: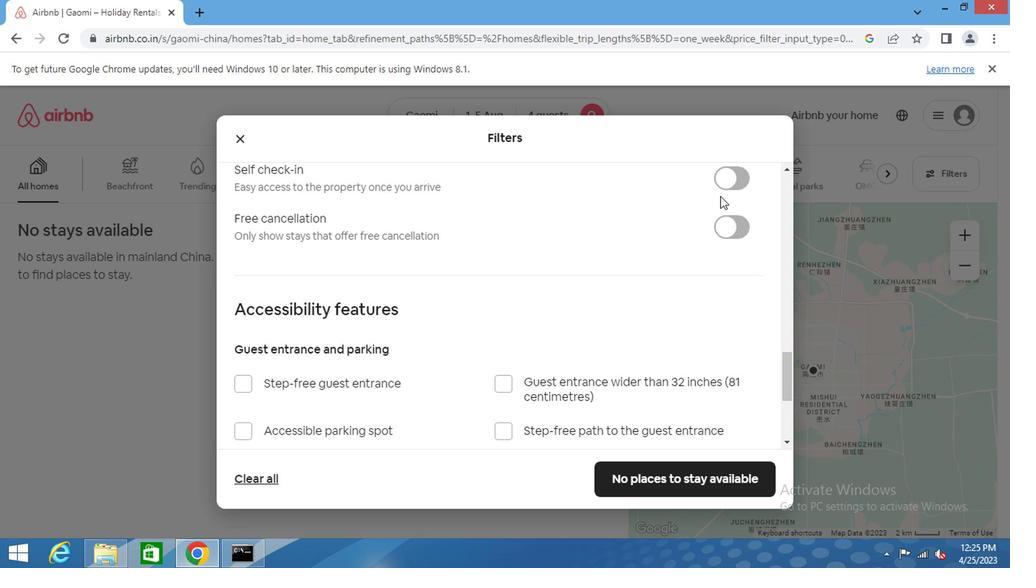 
Action: Mouse pressed left at (723, 181)
Screenshot: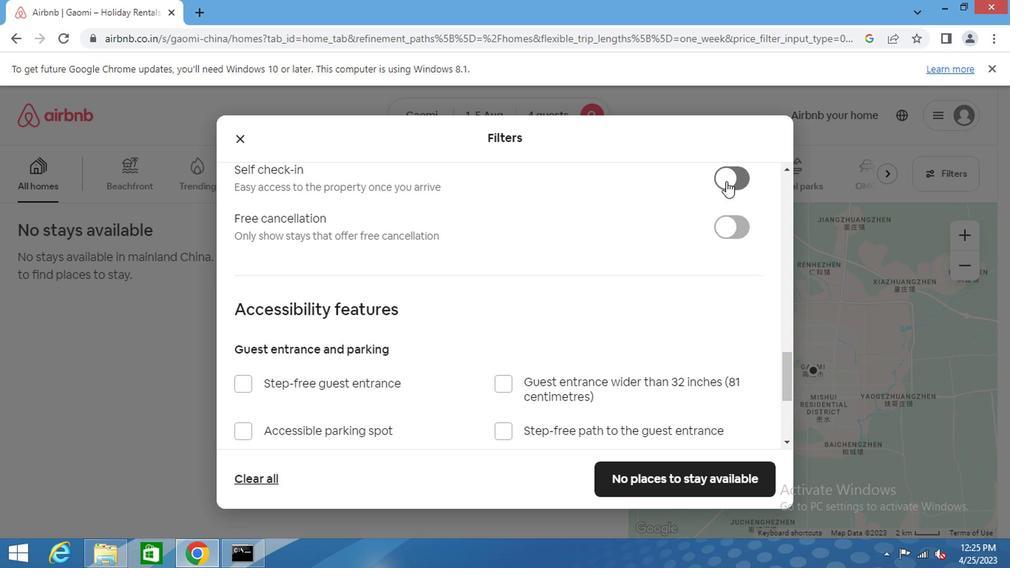 
Action: Mouse moved to (621, 284)
Screenshot: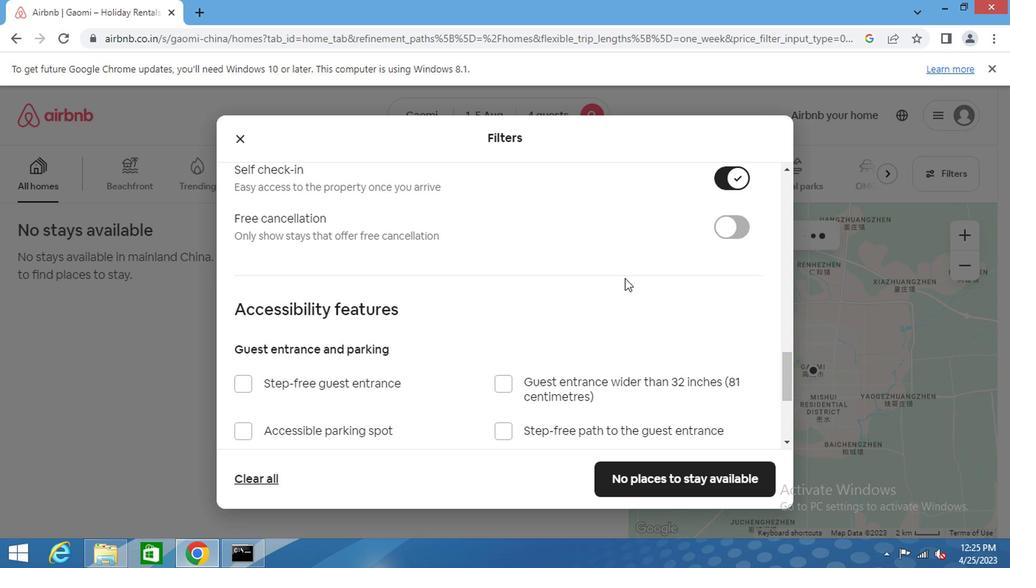 
Action: Mouse scrolled (621, 284) with delta (0, 0)
Screenshot: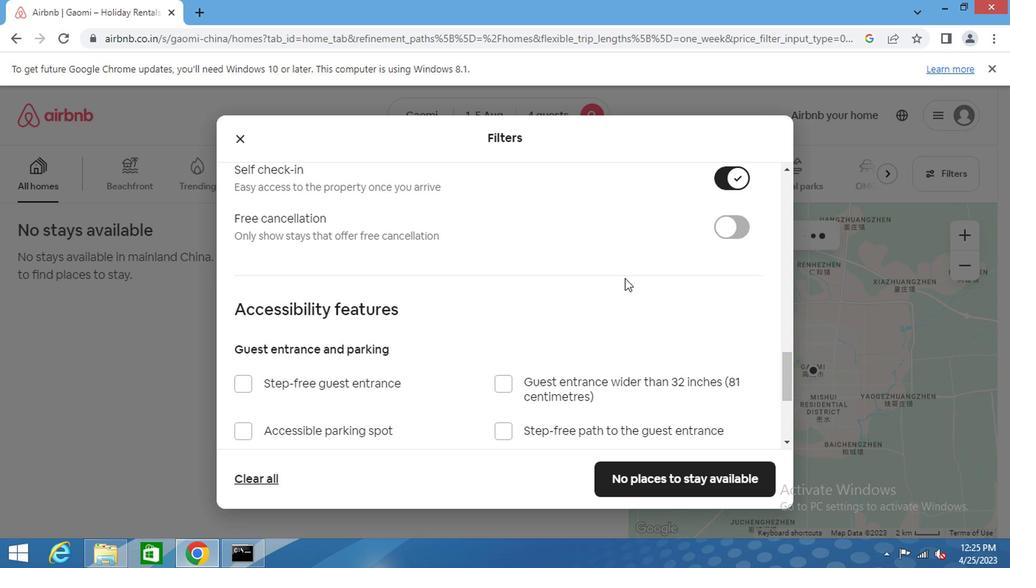 
Action: Mouse scrolled (621, 284) with delta (0, 0)
Screenshot: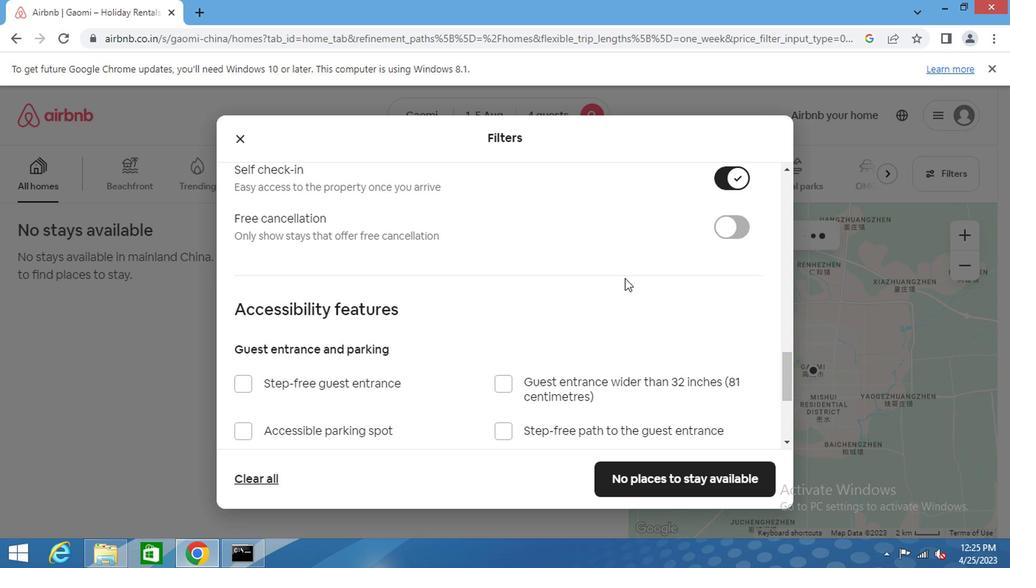 
Action: Mouse scrolled (621, 284) with delta (0, 0)
Screenshot: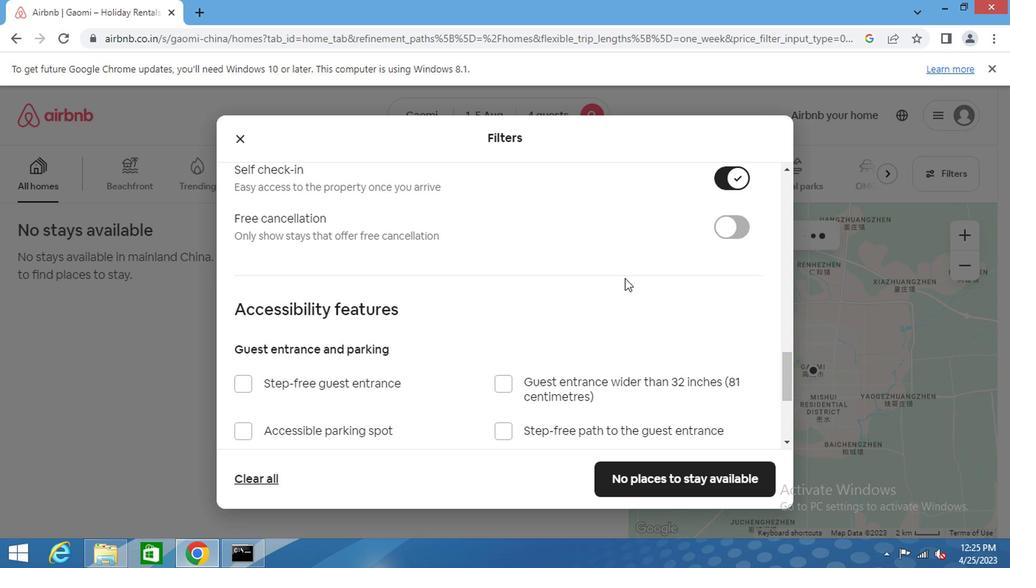 
Action: Mouse scrolled (621, 284) with delta (0, 0)
Screenshot: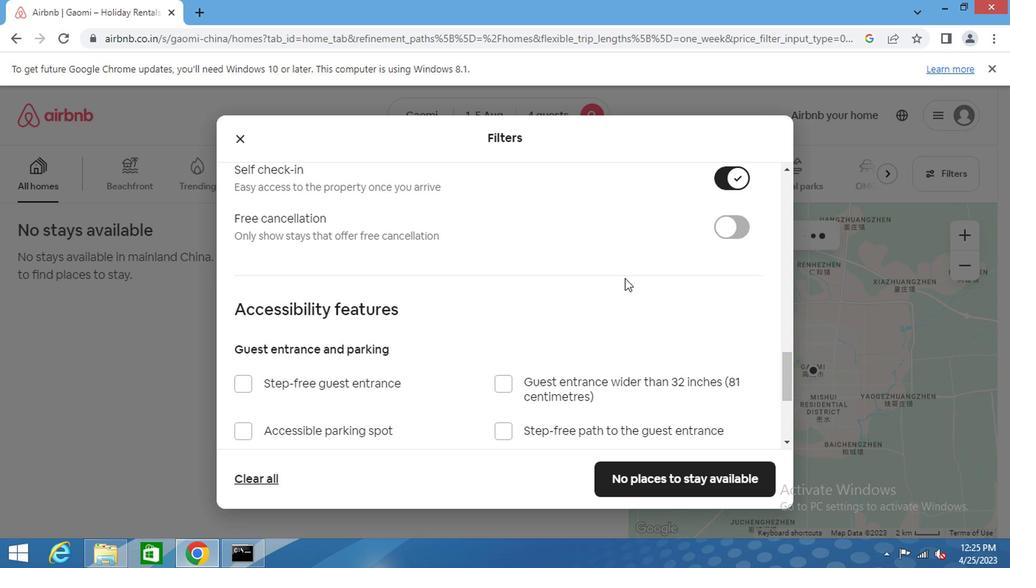 
Action: Mouse moved to (620, 286)
Screenshot: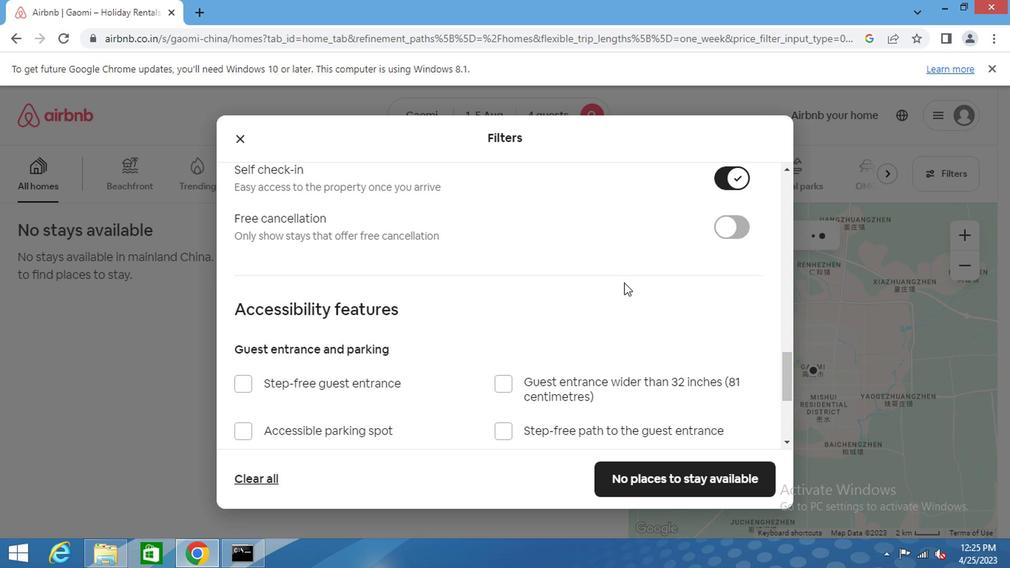 
Action: Mouse scrolled (620, 285) with delta (0, 0)
Screenshot: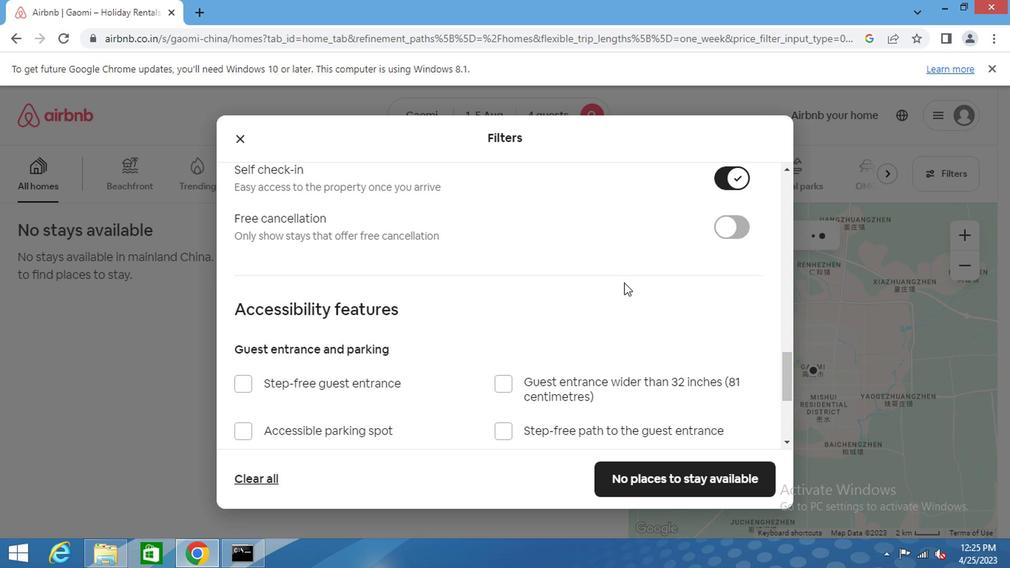 
Action: Mouse moved to (620, 293)
Screenshot: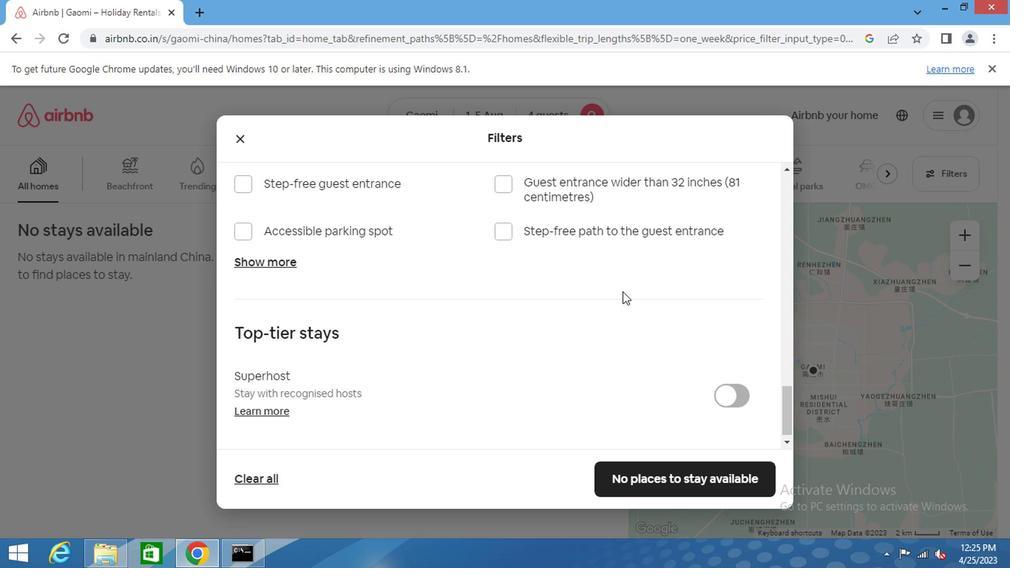 
Action: Mouse scrolled (620, 293) with delta (0, 0)
Screenshot: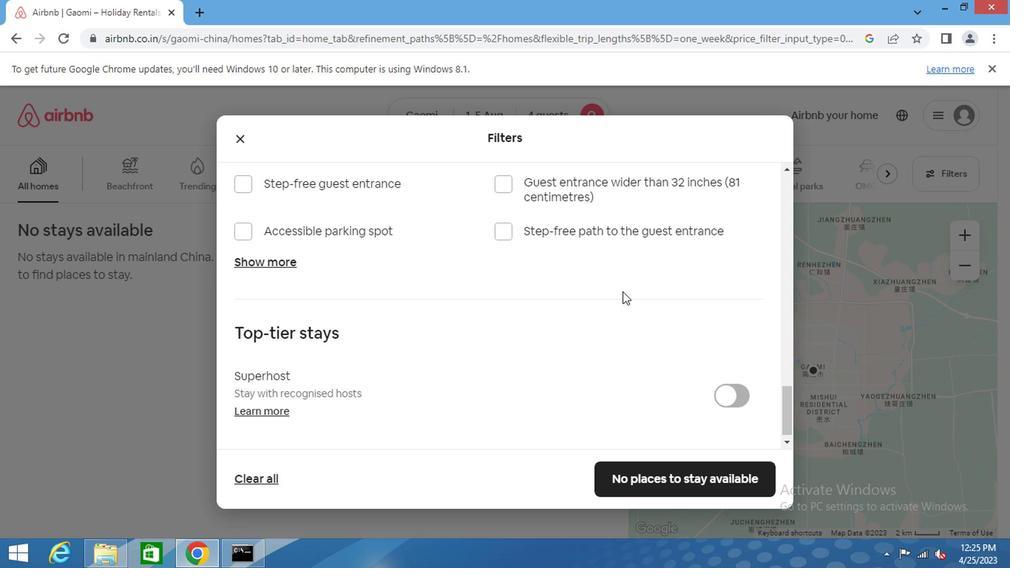 
Action: Mouse scrolled (620, 293) with delta (0, 0)
Screenshot: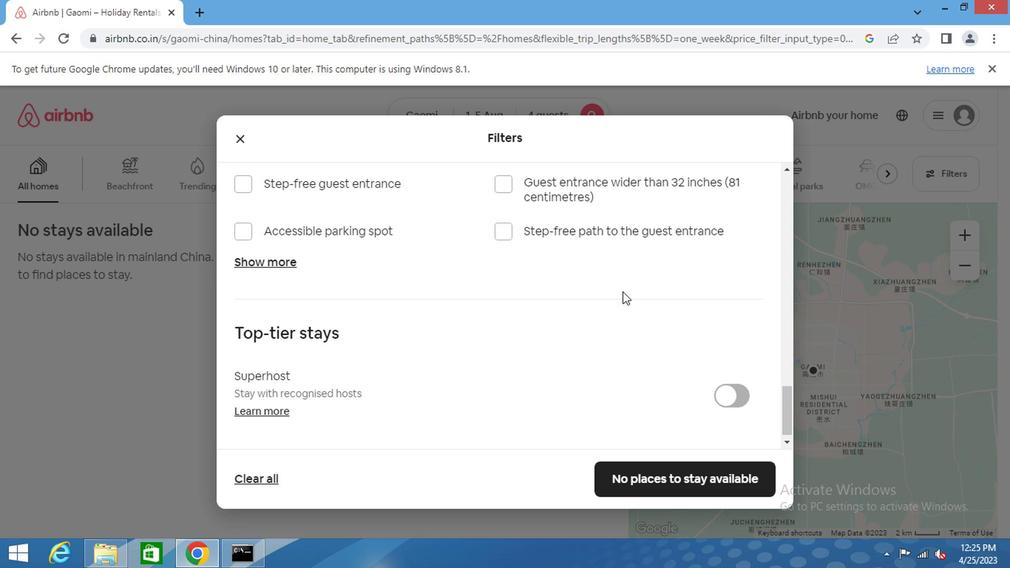 
Action: Mouse scrolled (620, 293) with delta (0, 0)
Screenshot: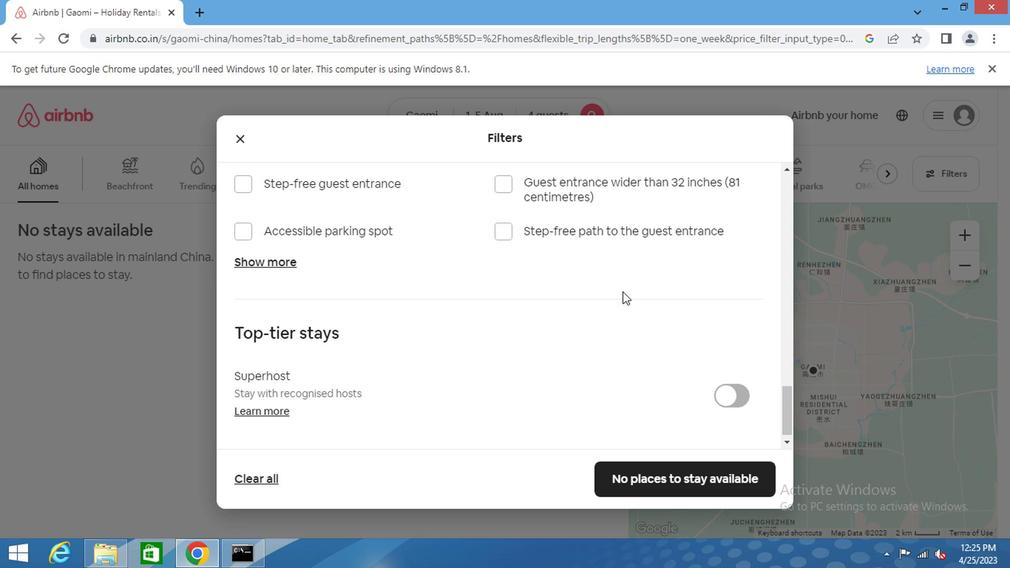 
Action: Mouse scrolled (620, 293) with delta (0, 0)
Screenshot: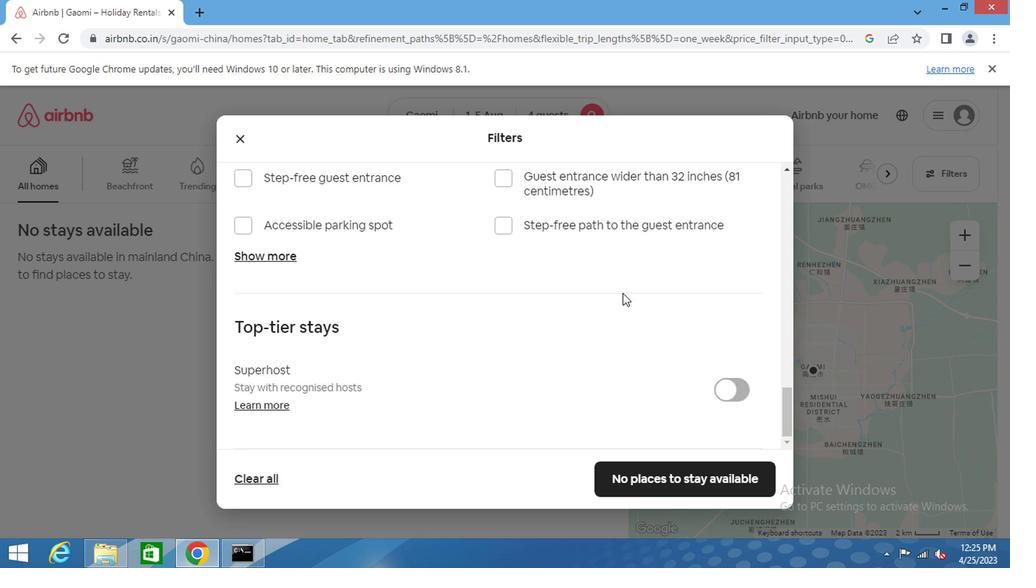 
Action: Mouse scrolled (620, 293) with delta (0, 0)
Screenshot: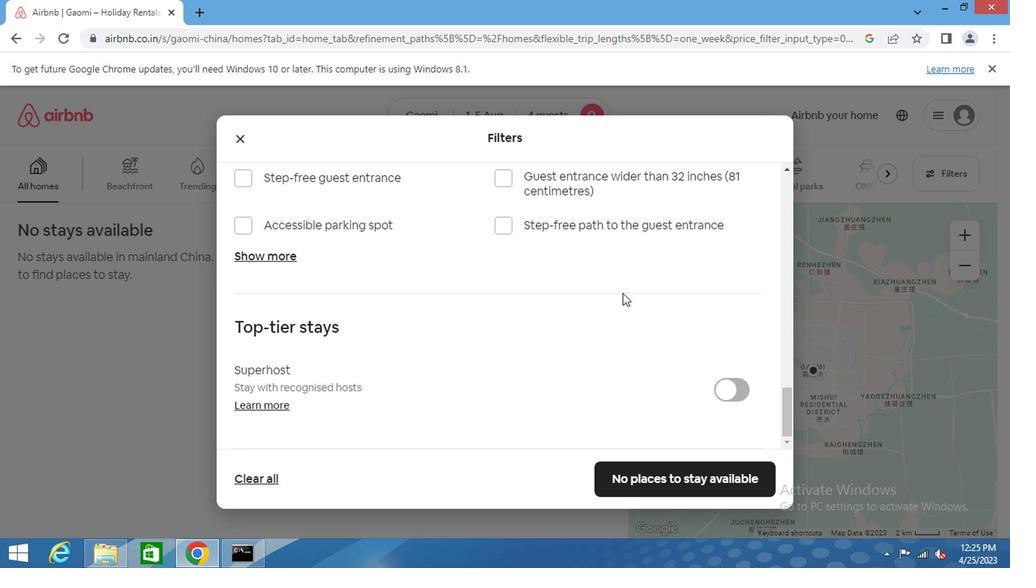
Action: Mouse moved to (690, 470)
Screenshot: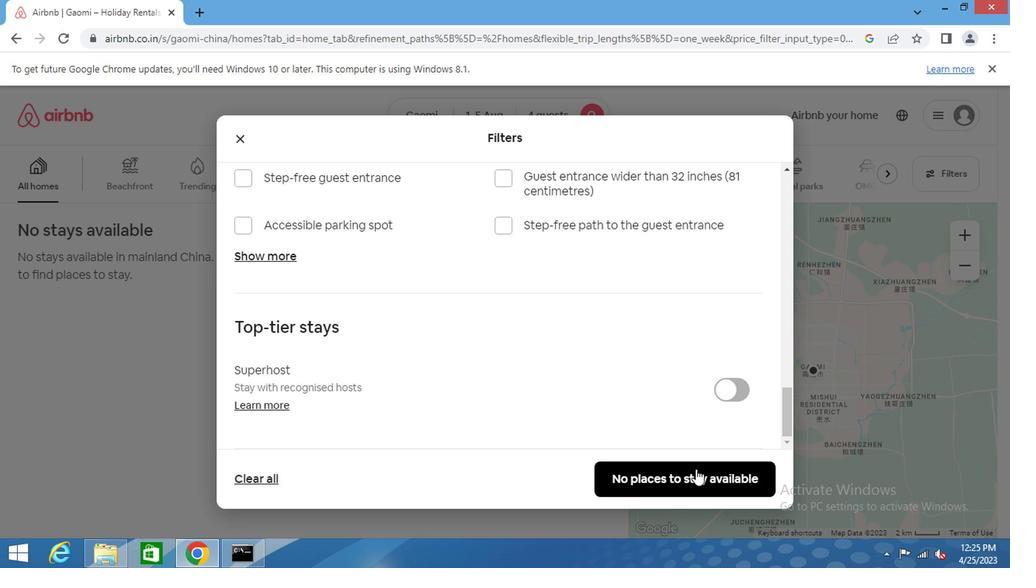 
Action: Mouse pressed left at (690, 470)
Screenshot: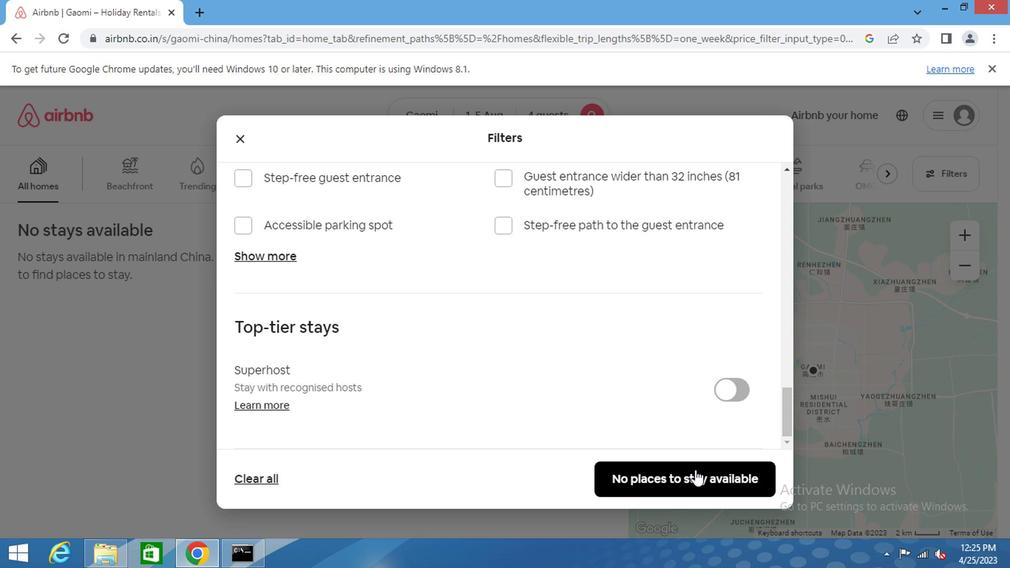 
